 Task: Create an event for the LinkedIn profile review.
Action: Mouse moved to (390, 262)
Screenshot: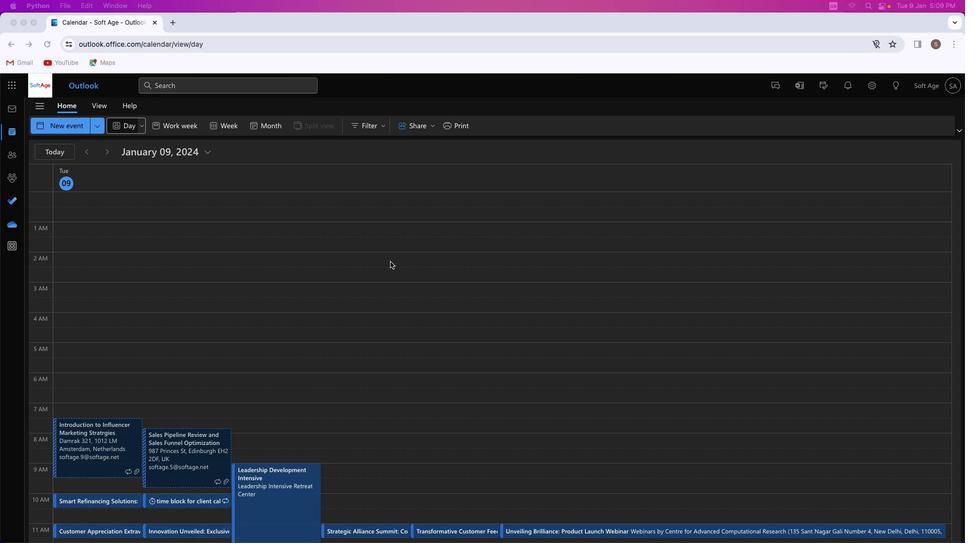 
Action: Mouse pressed left at (390, 262)
Screenshot: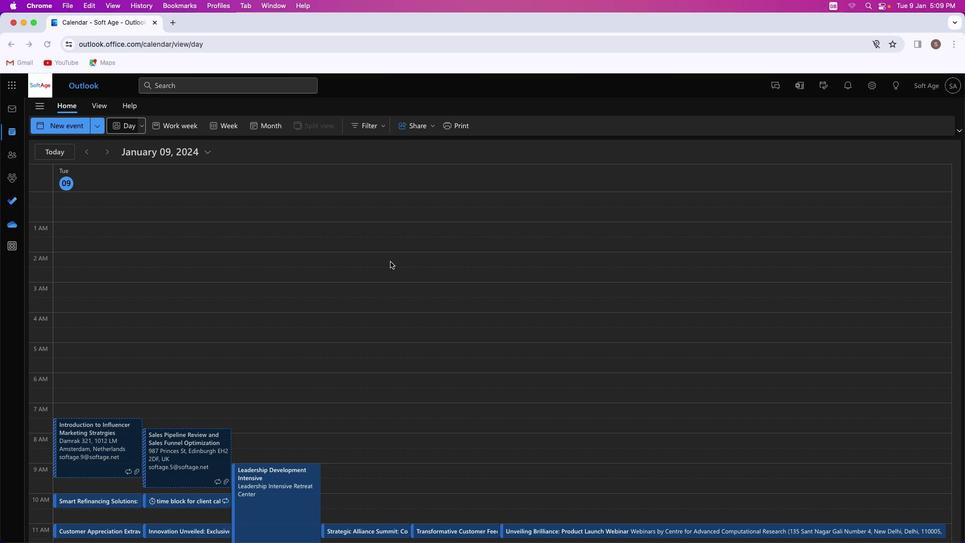 
Action: Mouse moved to (67, 123)
Screenshot: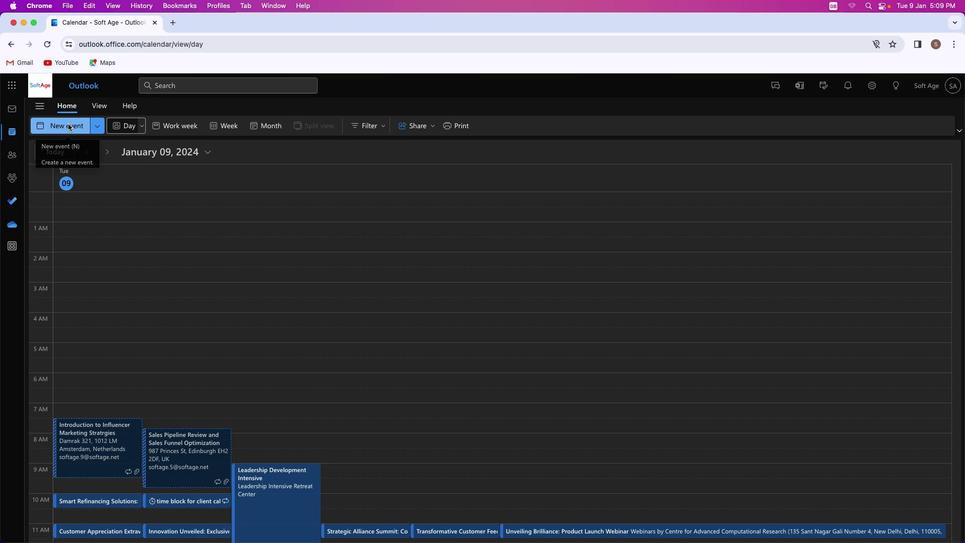 
Action: Mouse pressed left at (67, 123)
Screenshot: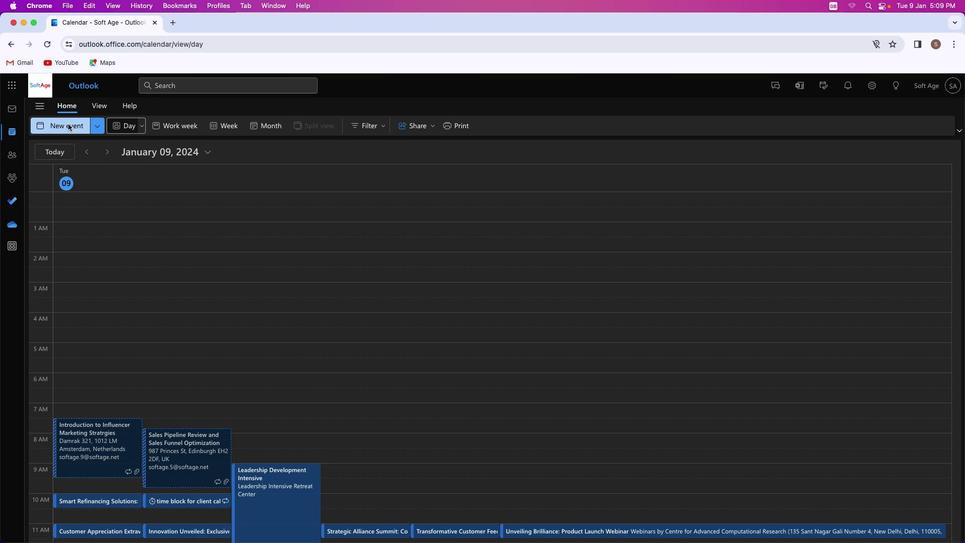 
Action: Mouse moved to (267, 187)
Screenshot: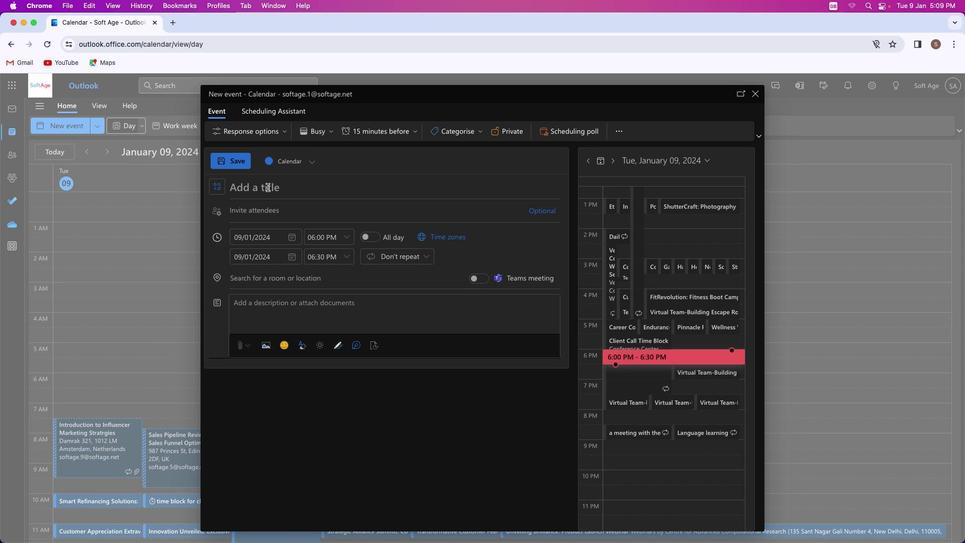 
Action: Mouse pressed left at (267, 187)
Screenshot: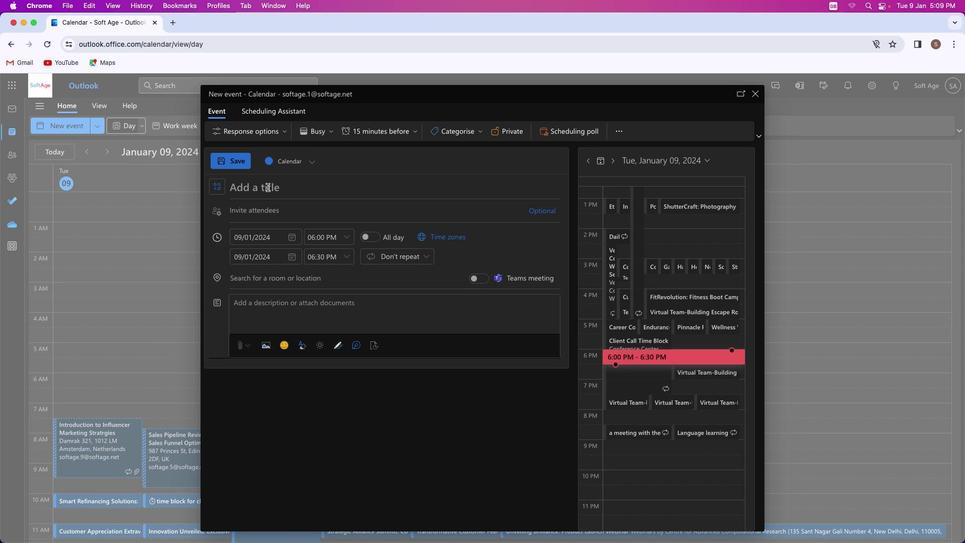 
Action: Key pressed Key.shift_r'L''i''n''k''e''d'Key.shift_r'I''n'Key.spaceKey.shift_r'L''i''f''t'Key.shift_r':'Key.spaceKey.shift_r'P''r''o''f''i''l''e'Key.spaceKey.shift'R''e''v''i''e''w'Key.spaceKey.shift'E''x''t''r''a''v''a''g''a''n''z''a'
Screenshot: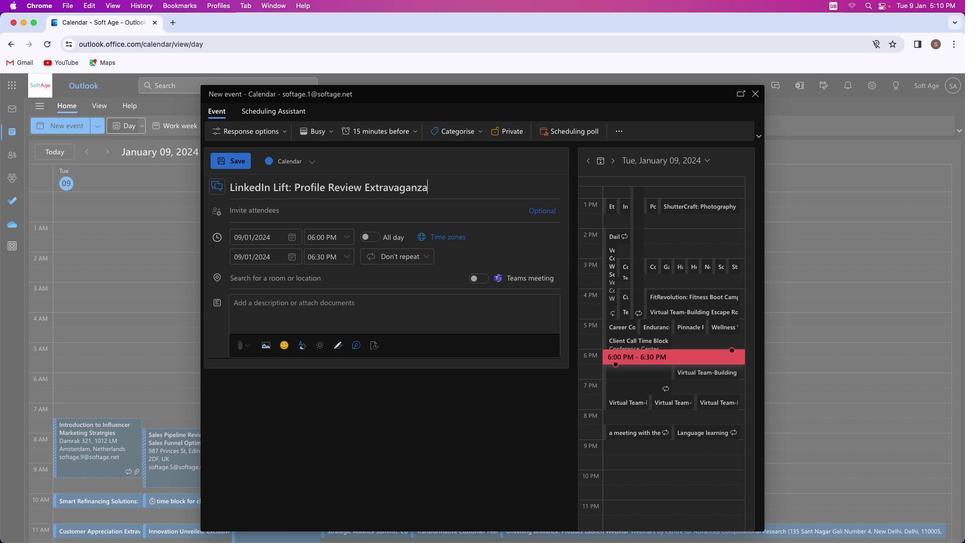 
Action: Mouse moved to (247, 212)
Screenshot: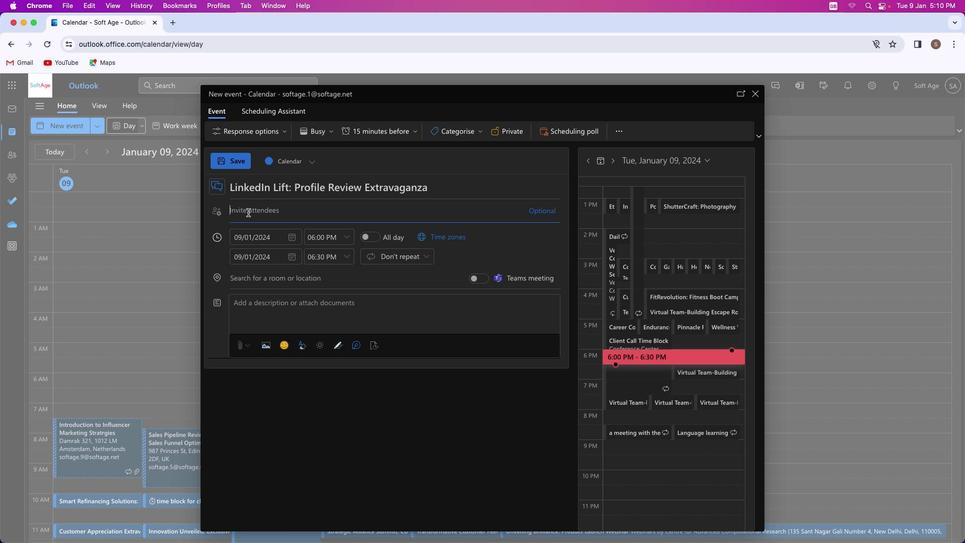 
Action: Mouse pressed left at (247, 212)
Screenshot: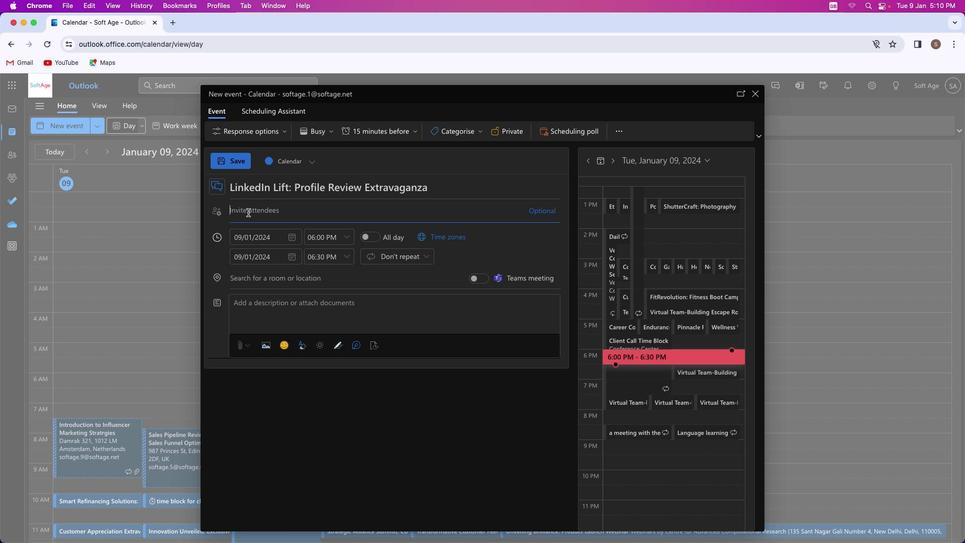 
Action: Key pressed Key.shiftKey.shift'S''h''i''v''a''m''y''a''d''a''v''s''m''4''1'Key.shift'@''o''u''t''l''o''o''k''.''c''o''m'
Screenshot: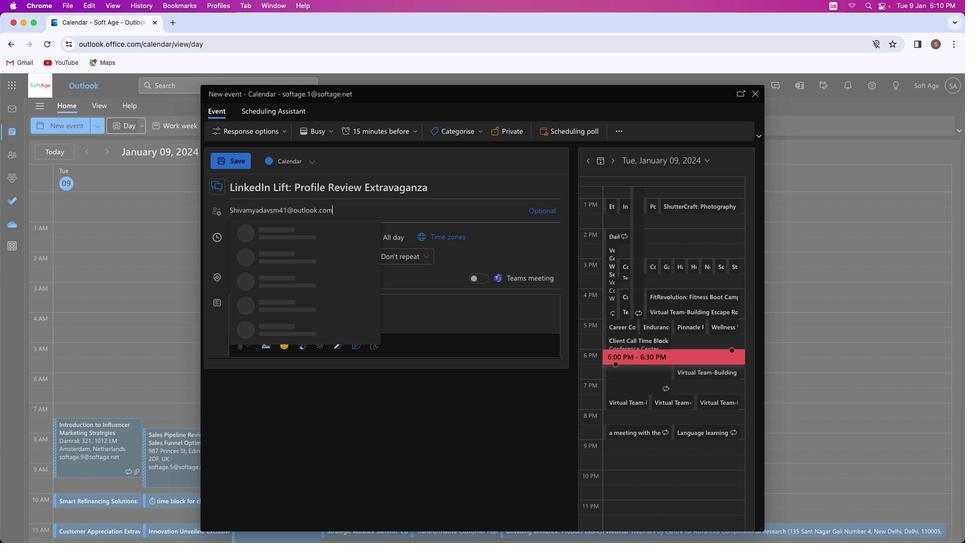 
Action: Mouse moved to (303, 231)
Screenshot: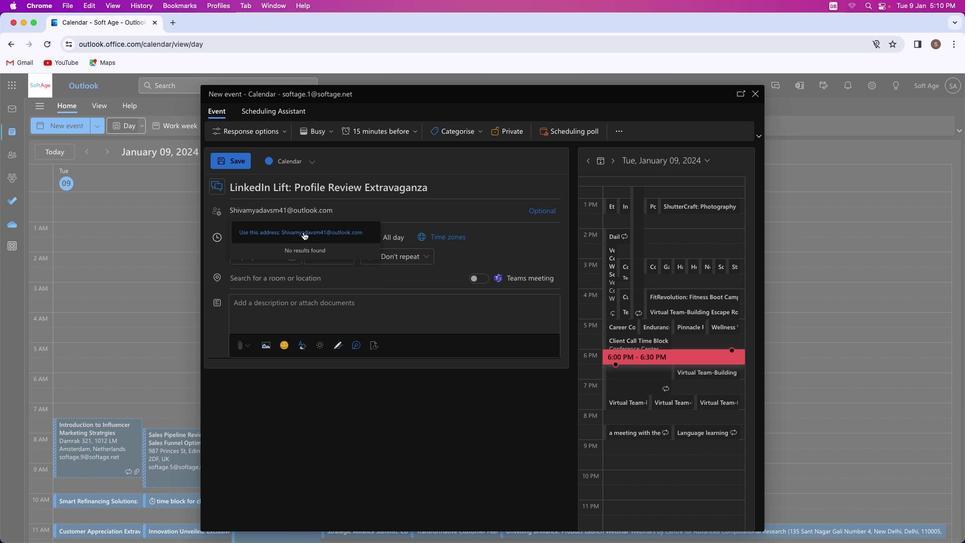 
Action: Mouse pressed left at (303, 231)
Screenshot: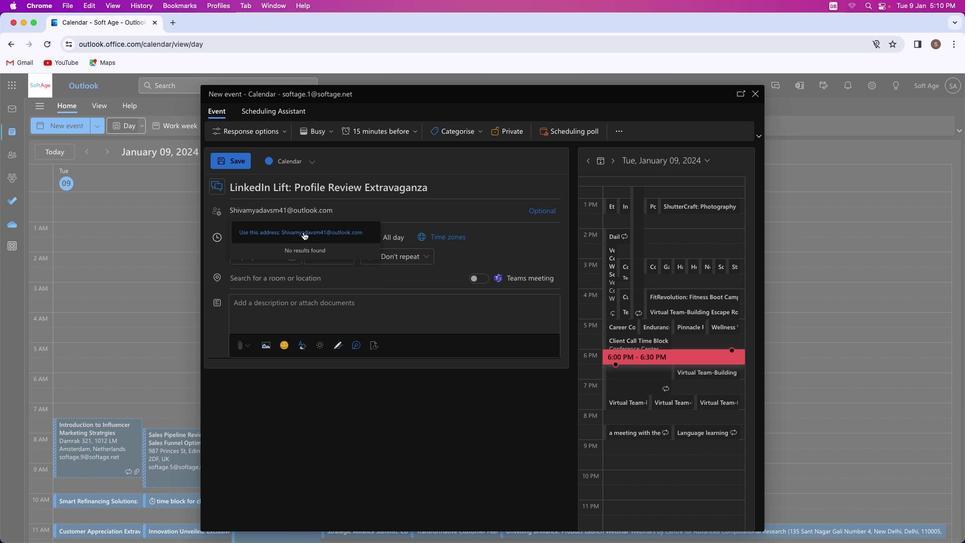 
Action: Mouse moved to (361, 234)
Screenshot: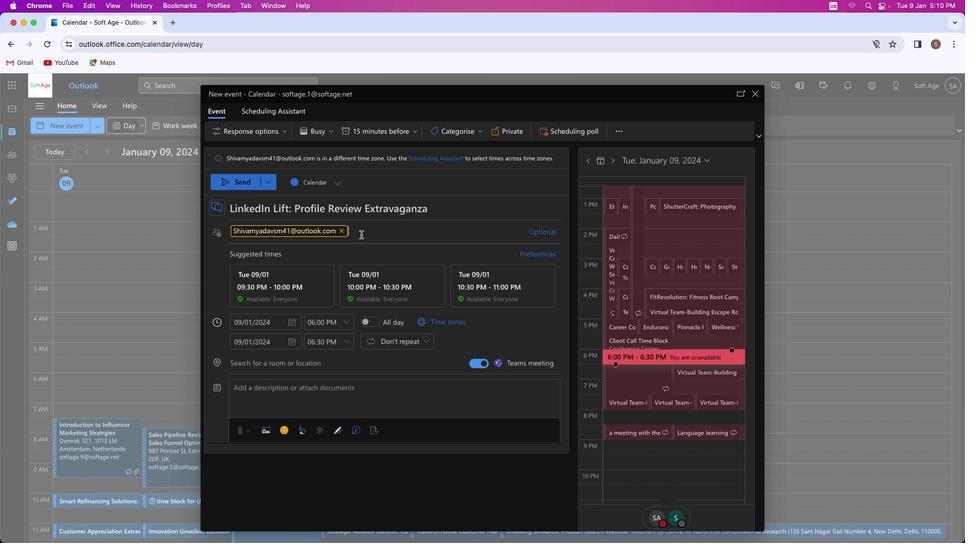 
Action: Key pressed Key.shift'A''k''a''s''h''r''a''j''p''u''t'Key.shift'@''o''u''t''l''o''o''k''.''c''o''m'
Screenshot: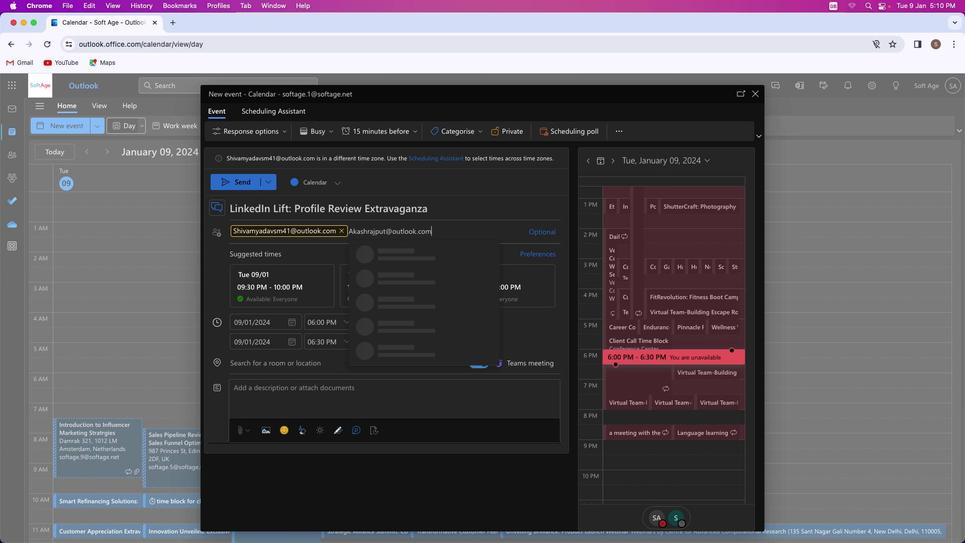 
Action: Mouse moved to (453, 249)
Screenshot: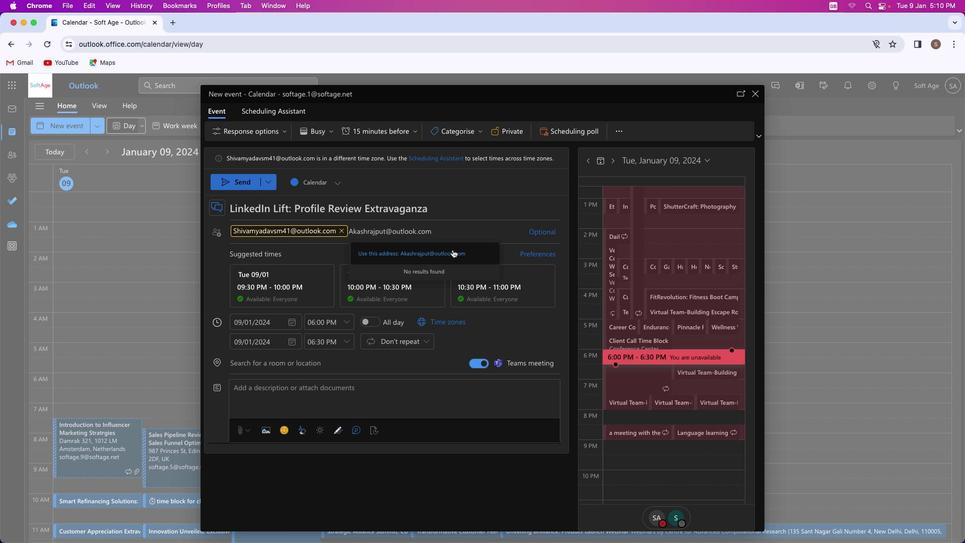 
Action: Mouse pressed left at (453, 249)
Screenshot: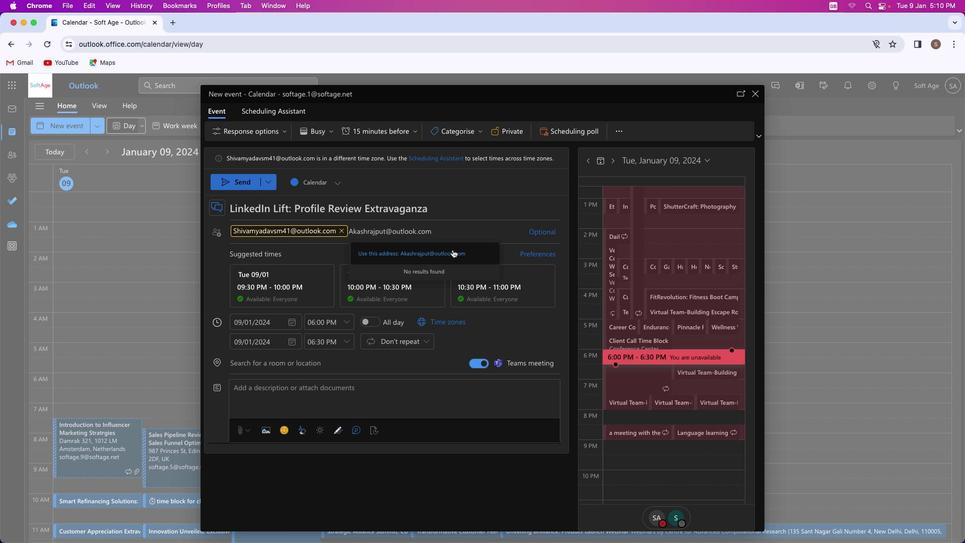 
Action: Mouse moved to (544, 240)
Screenshot: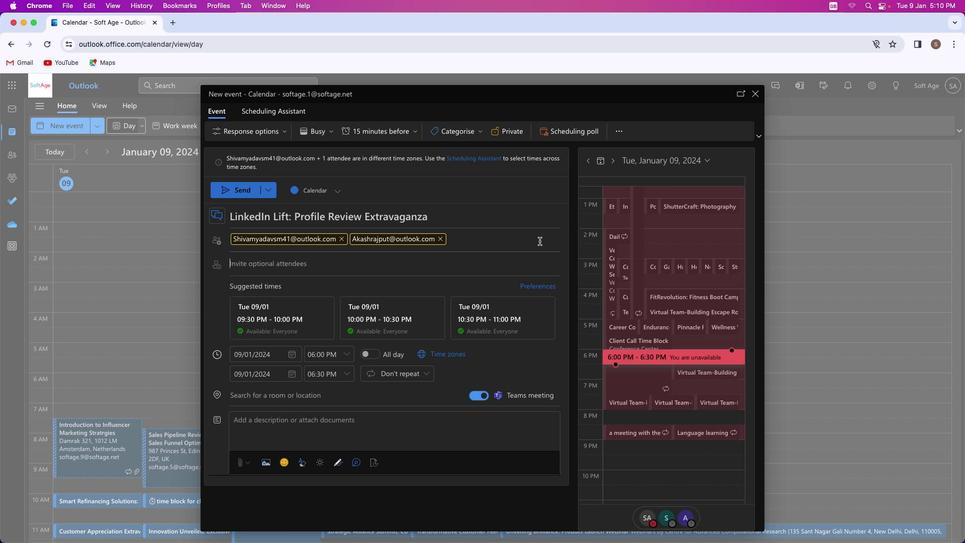 
Action: Mouse pressed left at (544, 240)
Screenshot: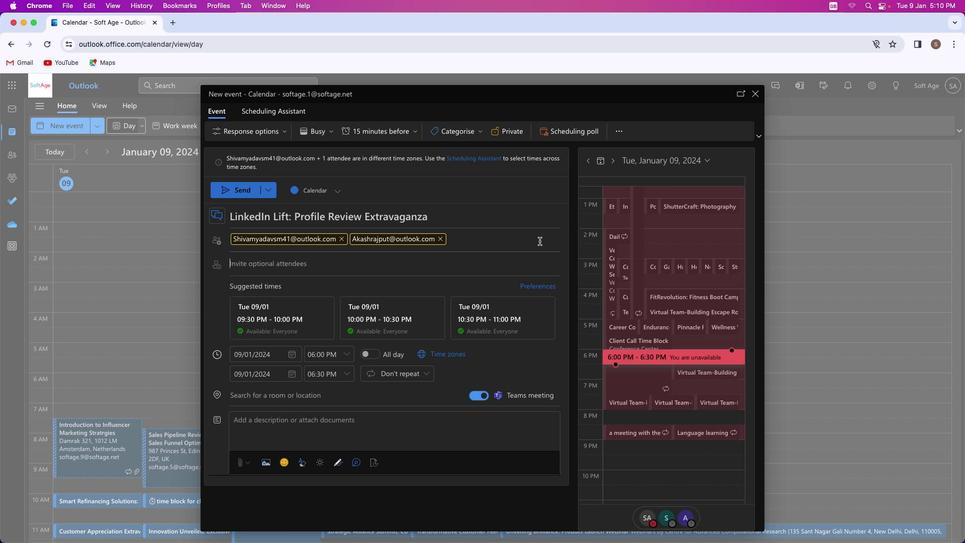 
Action: Mouse moved to (336, 261)
Screenshot: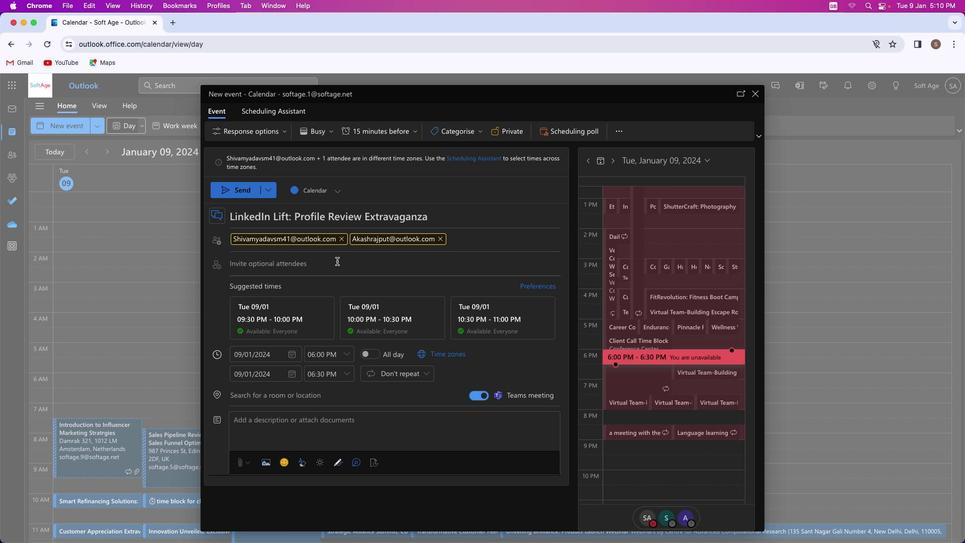 
Action: Key pressed 'm''u''k''k''u''n''d''1''0'Key.shift'@''o''u''t''l''o''o''k''.''c''o''m'
Screenshot: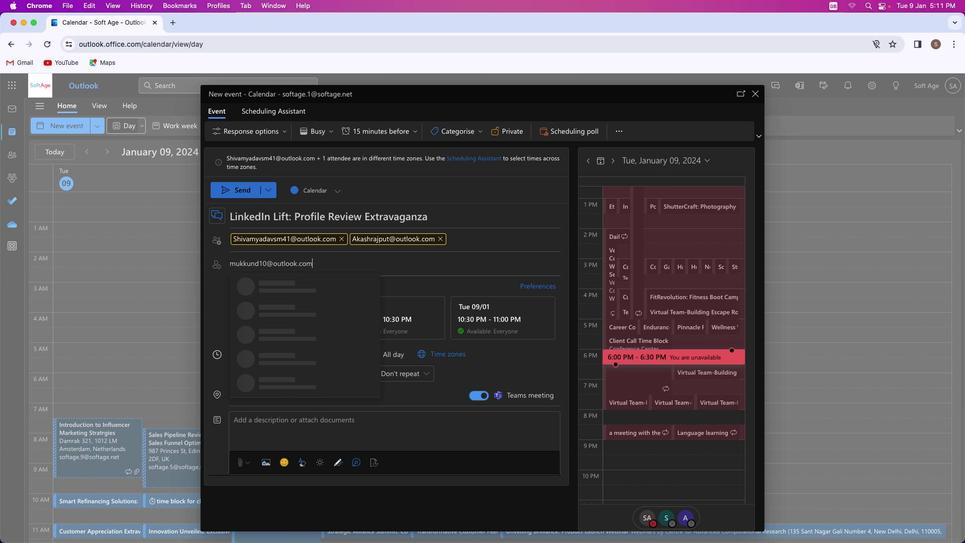 
Action: Mouse moved to (326, 284)
Screenshot: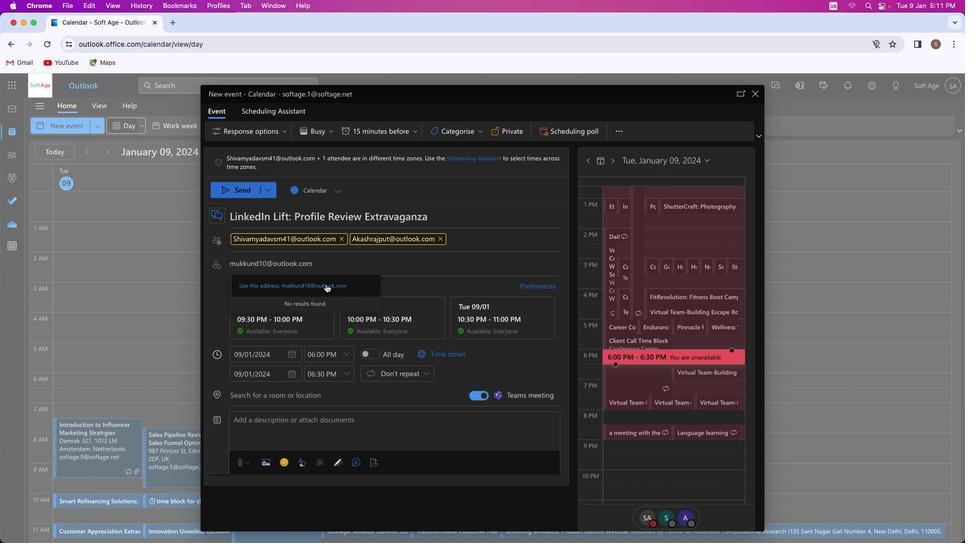 
Action: Mouse pressed left at (326, 284)
Screenshot: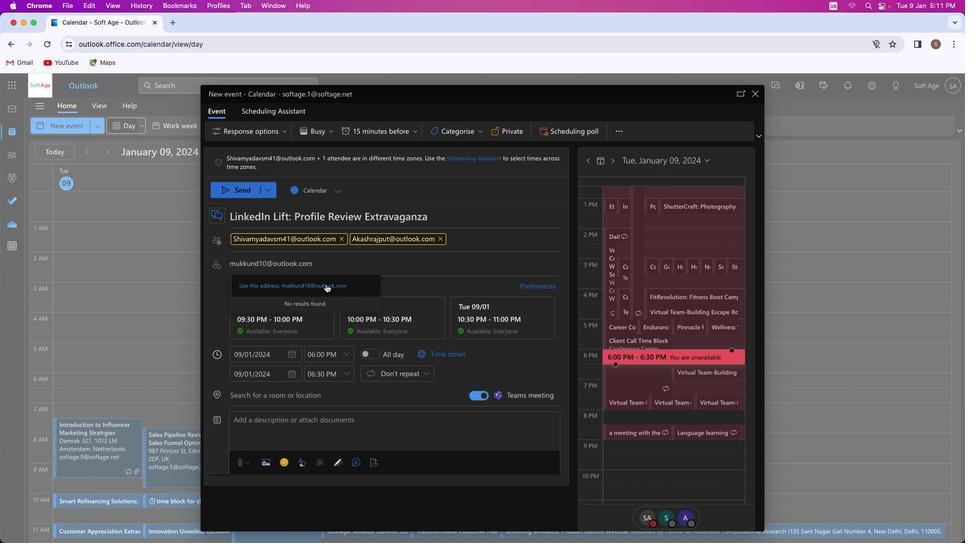 
Action: Mouse moved to (306, 396)
Screenshot: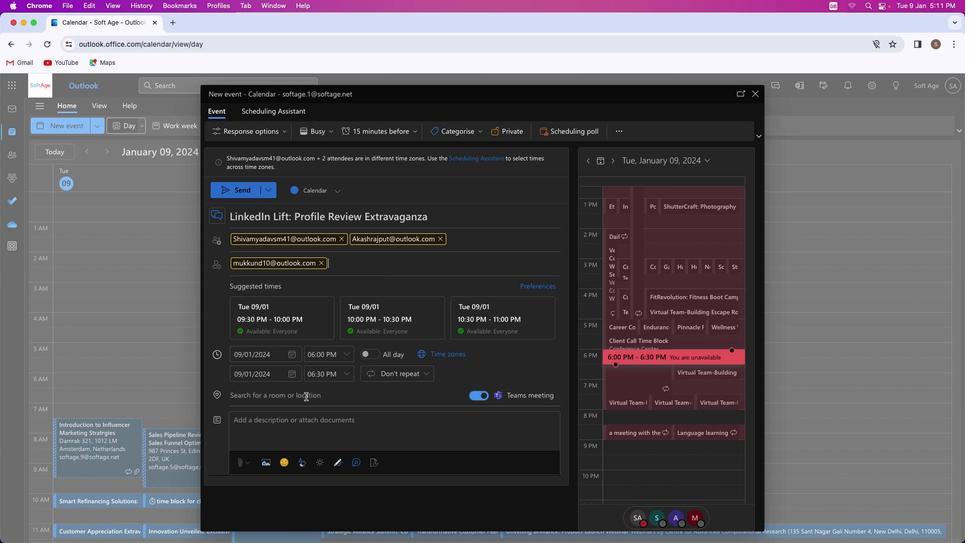 
Action: Mouse pressed left at (306, 396)
Screenshot: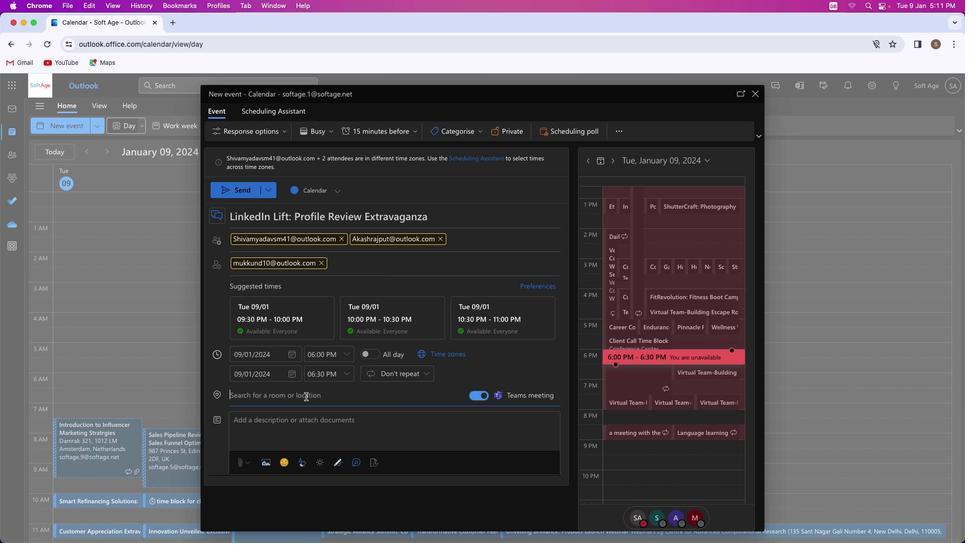 
Action: Key pressed Key.shift_r'P''r''o''f''i''l''e'Key.leftKey.leftKey.leftKey.leftKey.leftKey.leftKey.leftKey.shift_r'L''i''n''k''e''d'Key.spaceKey.backspaceKey.shift_r'I''n'Key.space
Screenshot: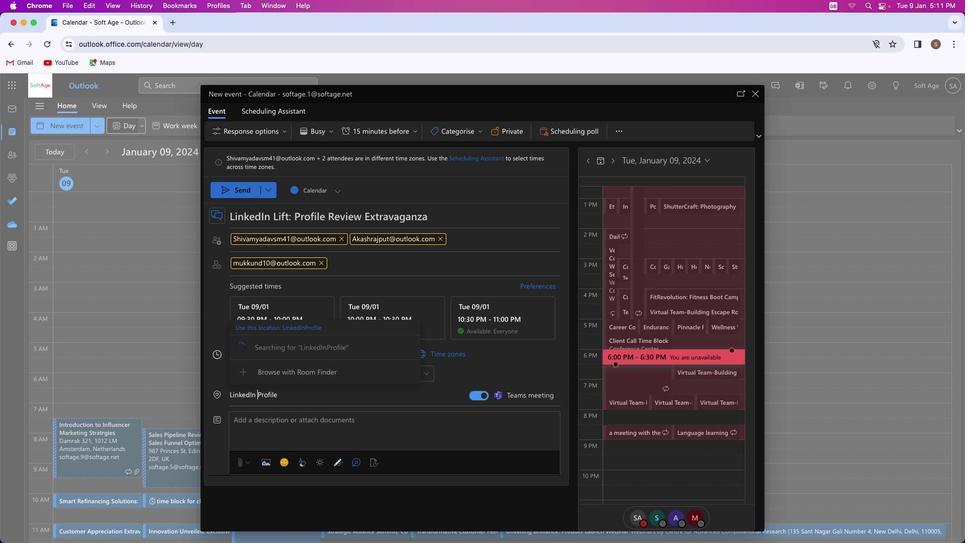 
Action: Mouse moved to (287, 394)
Screenshot: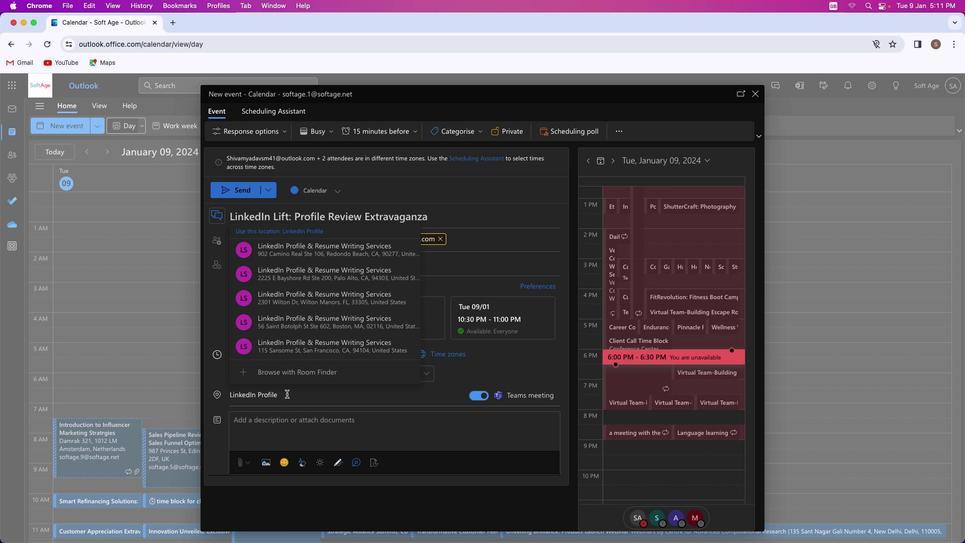 
Action: Mouse pressed left at (287, 394)
Screenshot: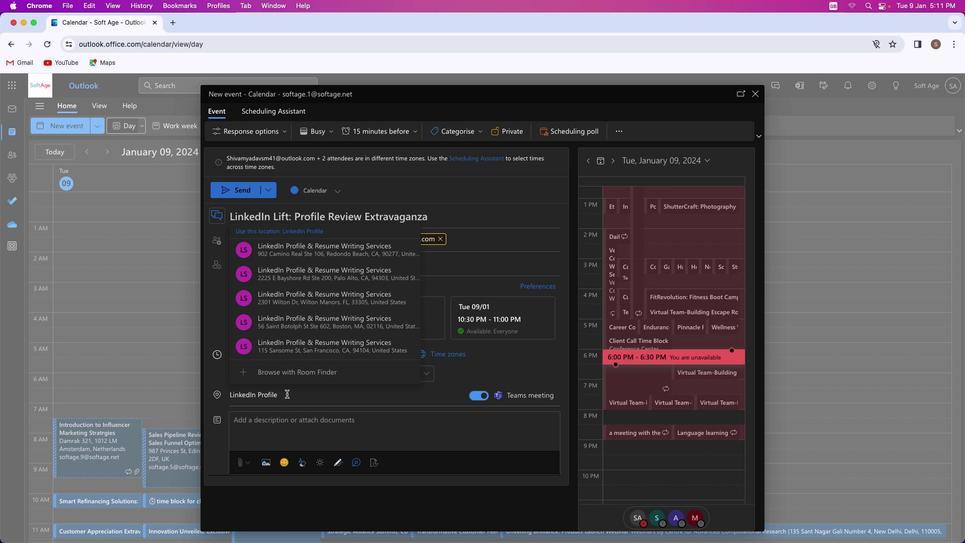 
Action: Key pressed Key.spaceKey.shift'R''e''v''i''e''w'Key.backspaceKey.backspaceKey.backspaceKey.backspaceKey.backspace
Screenshot: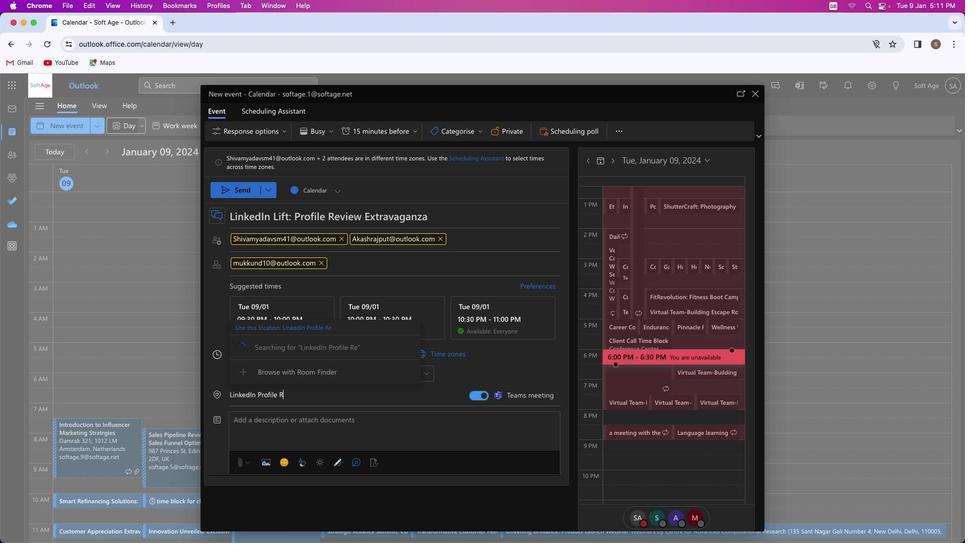 
Action: Mouse moved to (351, 320)
Screenshot: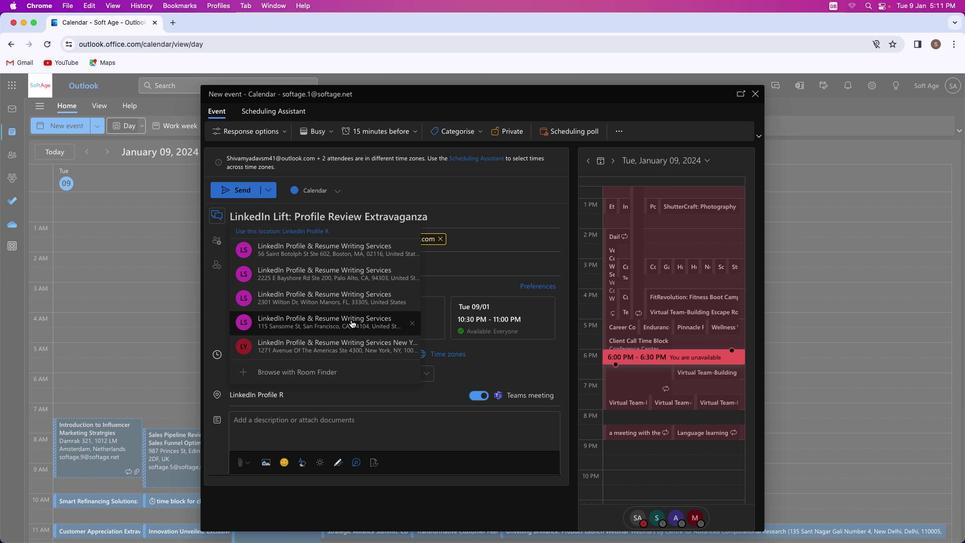
Action: Mouse pressed left at (351, 320)
Screenshot: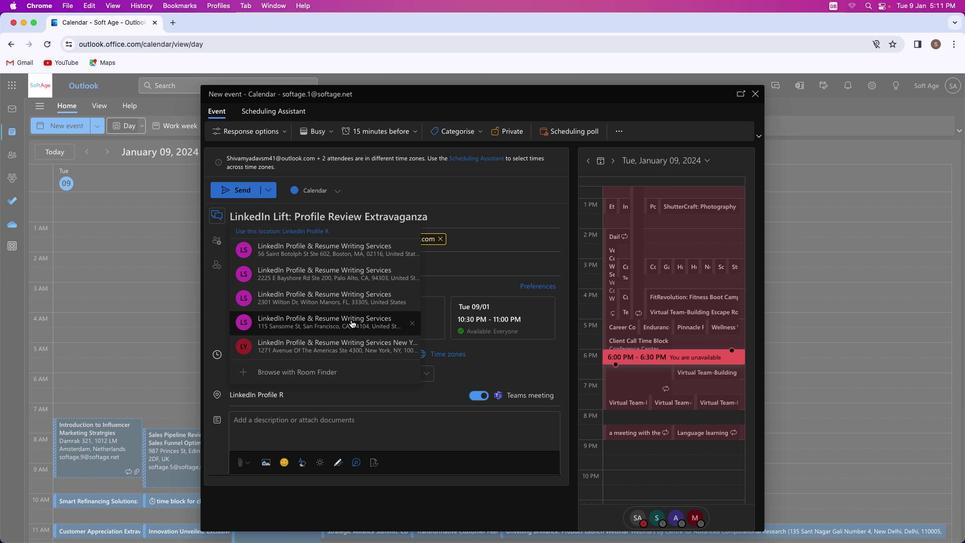 
Action: Mouse moved to (389, 450)
Screenshot: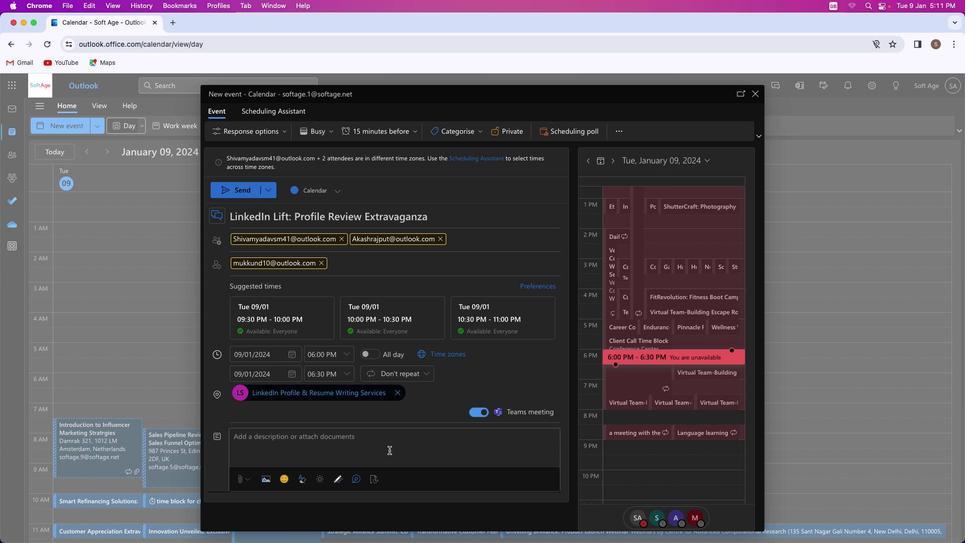 
Action: Mouse pressed left at (389, 450)
Screenshot: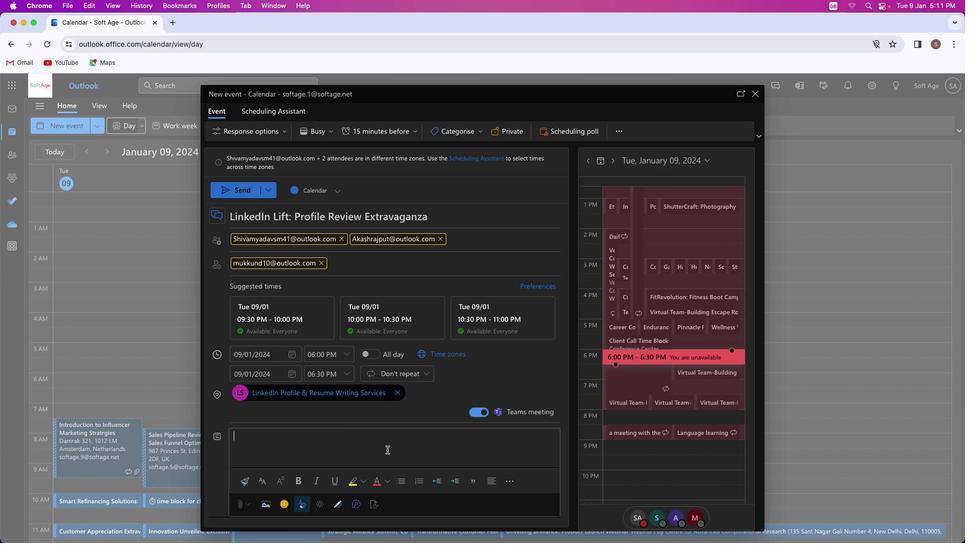
Action: Mouse moved to (301, 450)
Screenshot: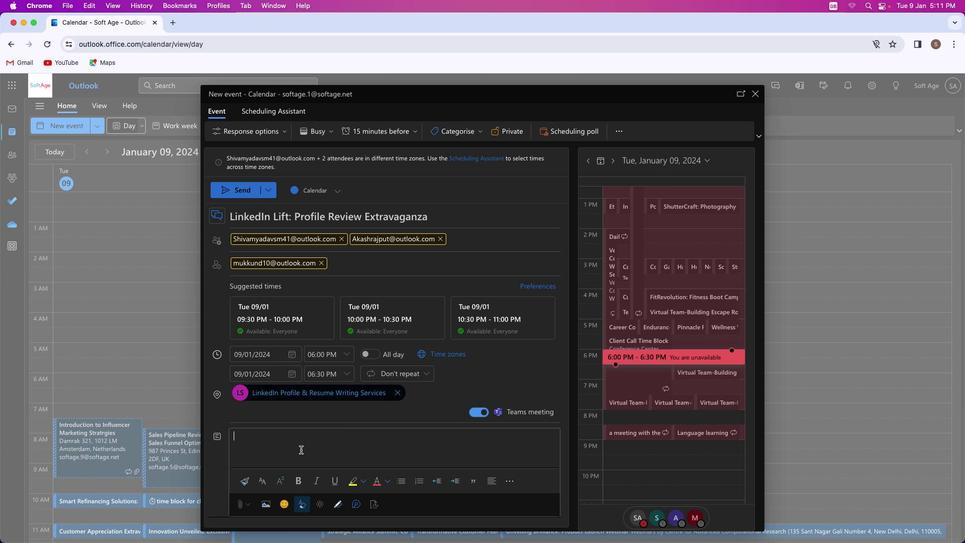 
Action: Key pressed Key.shift_r'O''p''t''i''m''i''z''e'Key.space'y''o''u''r'Key.space'p''r''o''f''e''s''s''i''o''n''a''l'Key.space'p''r''e''s''e''n''s''e'Key.backspaceKey.backspace'c''e'Key.space'a''t'Key.space'o''u''r'Key.space'e''v''e''n''t''.'Key.spaceKey.shift_r'J''o''i''n'Key.space'f''o''r'Key.space'p''e''r''s''o''n''a''l''i''z''e''d'Key.spaceKey.shift_r'L''i''n''k''e''d'Key.spaceKey.backspaceKey.shift_r'I''n'Key.space'p''r''o''f''i''l''e'Key.space'r''e''v''i''e''w''s'','Key.space'e''x''p''e''r''t'Key.space't''i''p''s'','Key.space'a''n''d'Key.space'n''e''t''w''o''r''k''i''n''g'Key.space'o''p''p''o''r''t''u''n''i''t''i''e''s'Key.space't''o'Key.space'e''n''h''a''n''c''e'Key.space'y''o''u''r'Key.space'i'Key.backspace'o''n''l''i''n''e'Key.space'b''r''a''n''d'Key.space'a''n''d'Key.space'c''a''r''e''e''r'Key.space'p''r''o''s''p''e''c''t''s''.'
Screenshot: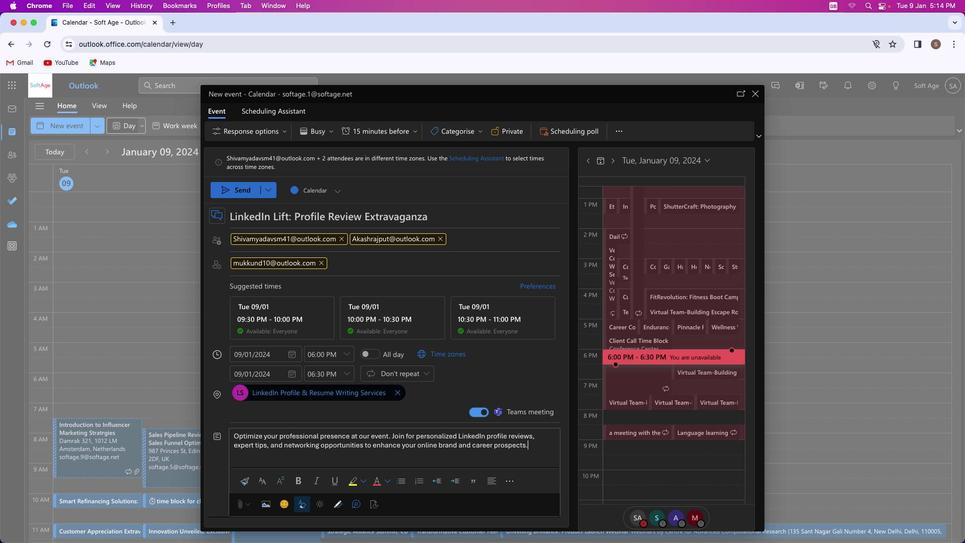 
Action: Mouse moved to (532, 436)
Screenshot: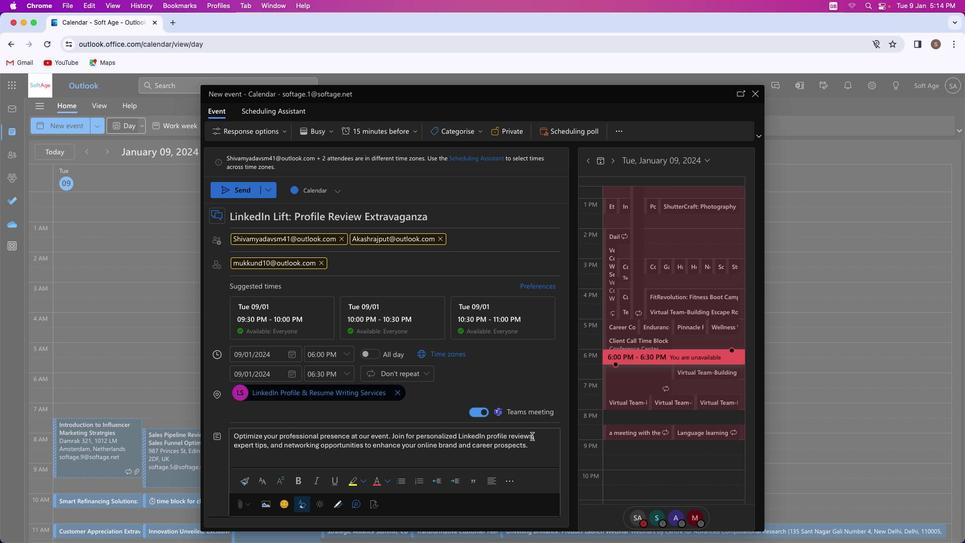 
Action: Mouse pressed left at (532, 436)
Screenshot: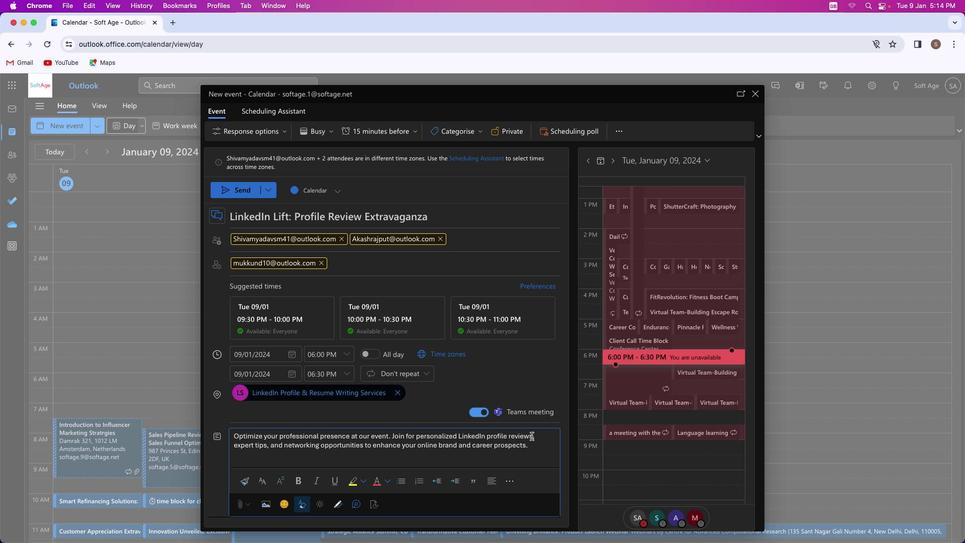 
Action: Mouse moved to (301, 482)
Screenshot: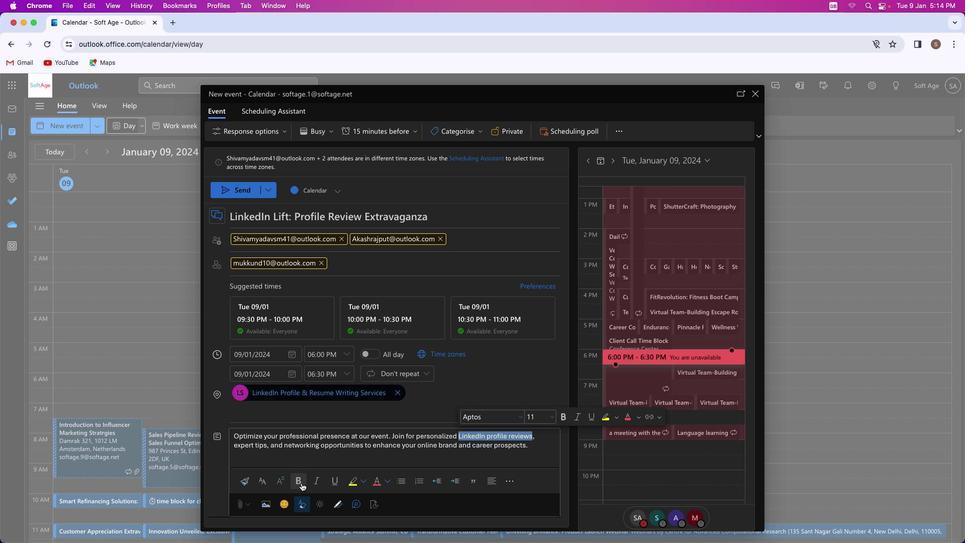 
Action: Mouse pressed left at (301, 482)
Screenshot: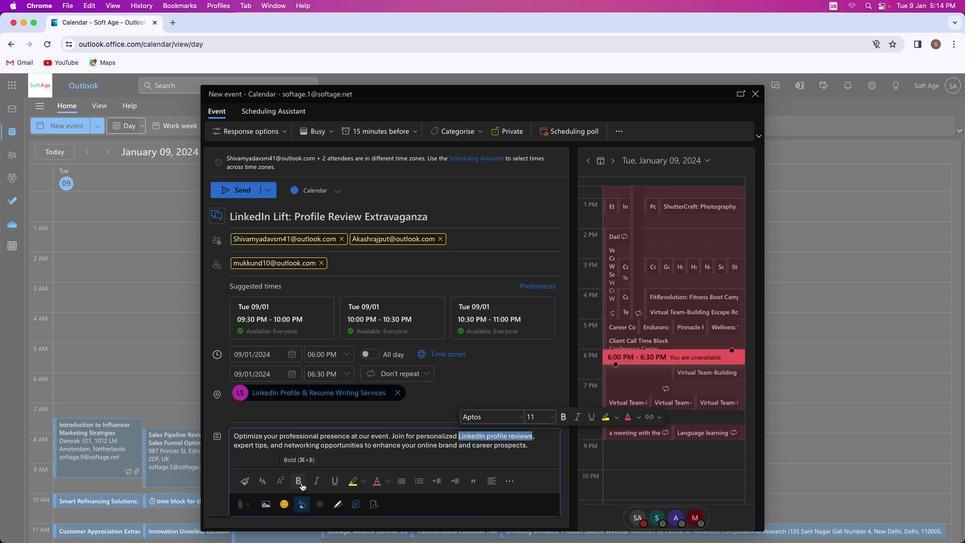 
Action: Mouse moved to (315, 481)
Screenshot: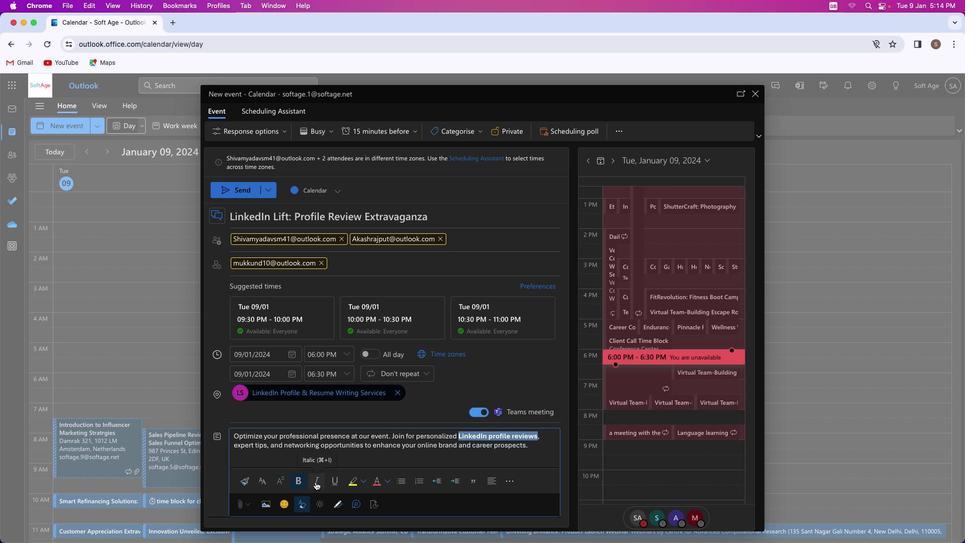 
Action: Mouse pressed left at (315, 481)
Screenshot: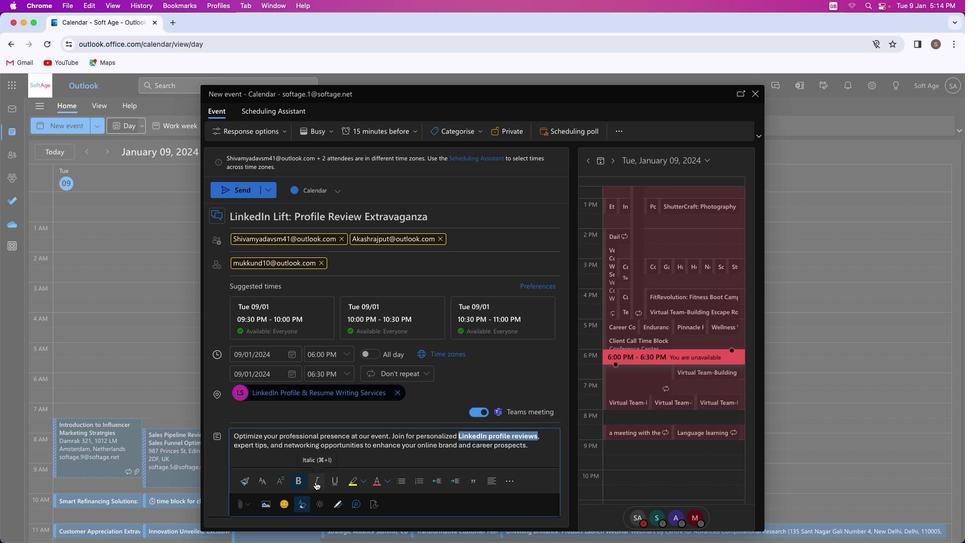 
Action: Mouse moved to (337, 482)
Screenshot: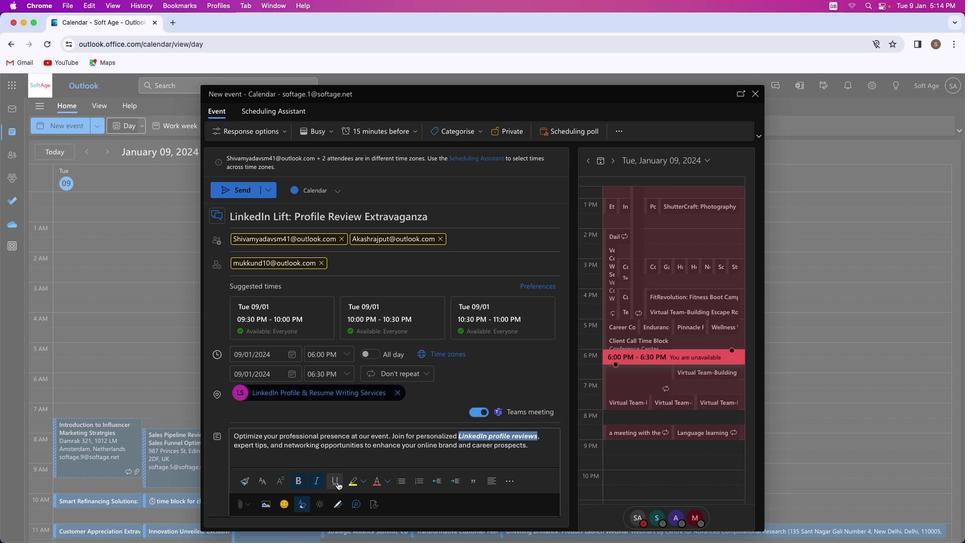 
Action: Mouse pressed left at (337, 482)
Screenshot: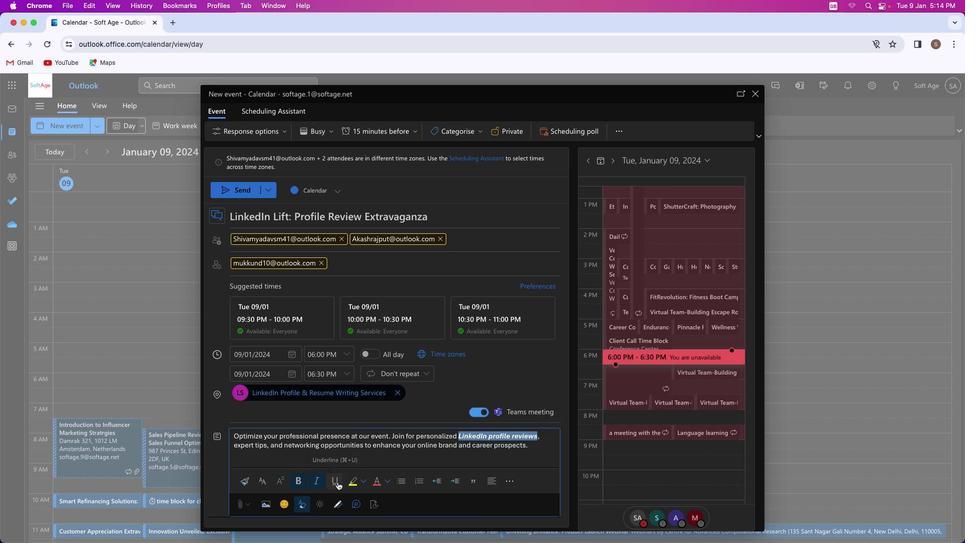 
Action: Mouse moved to (373, 481)
Screenshot: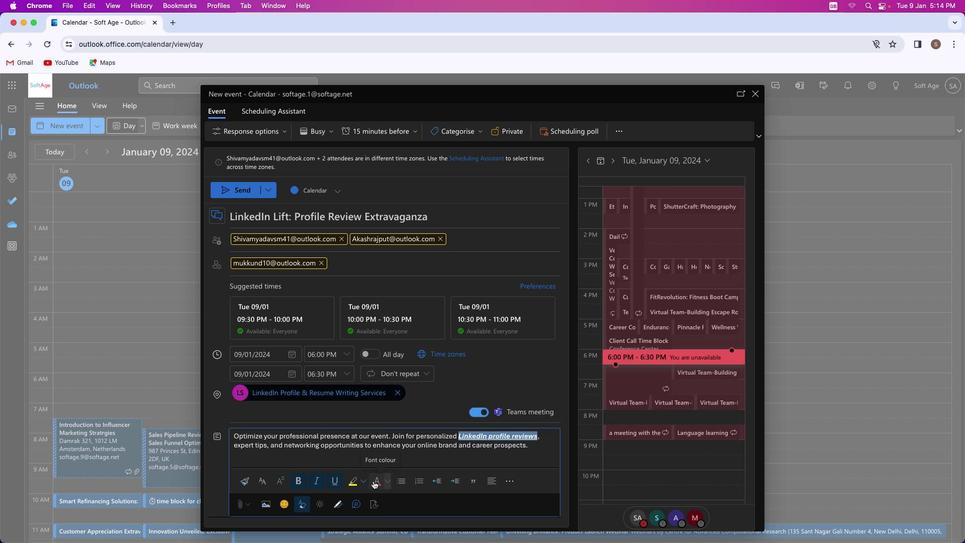 
Action: Mouse pressed left at (373, 481)
Screenshot: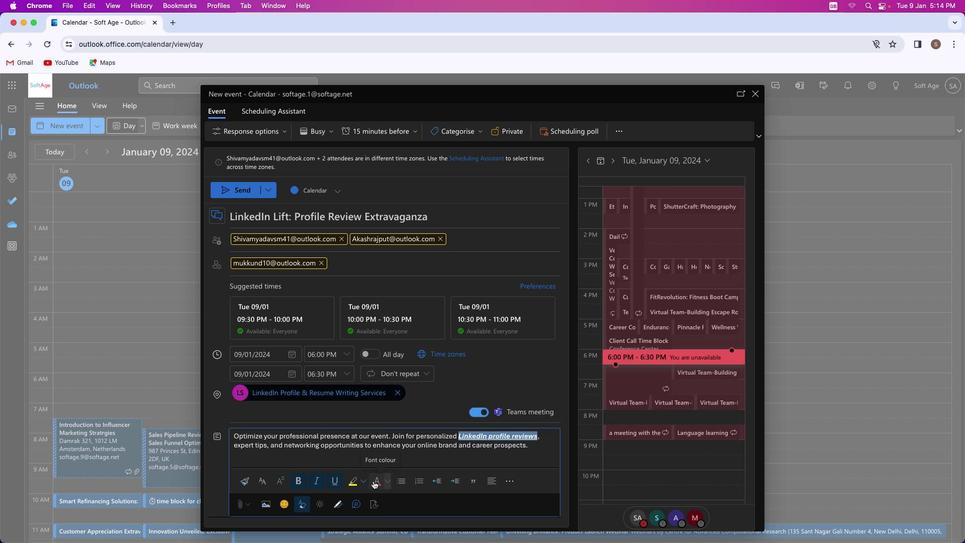 
Action: Mouse moved to (431, 458)
Screenshot: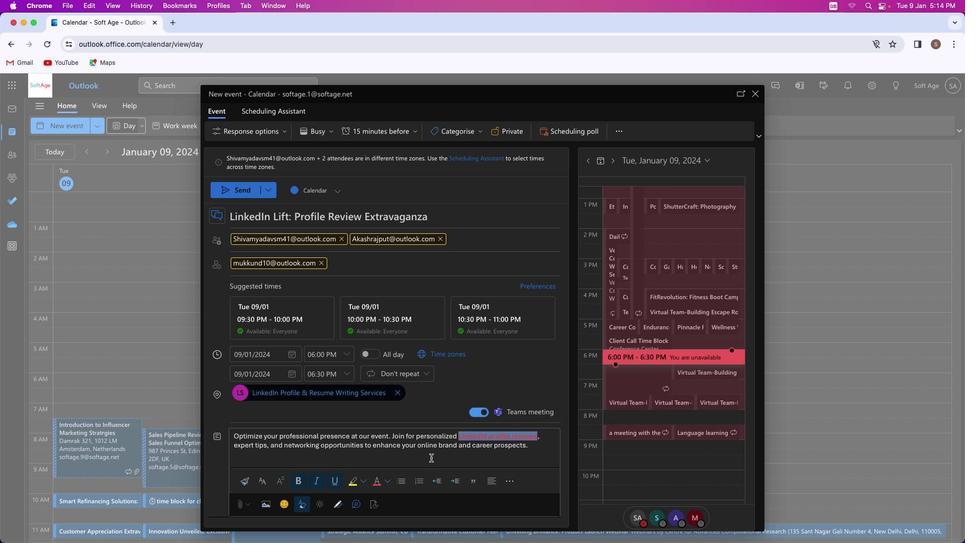
Action: Mouse pressed left at (431, 458)
Screenshot: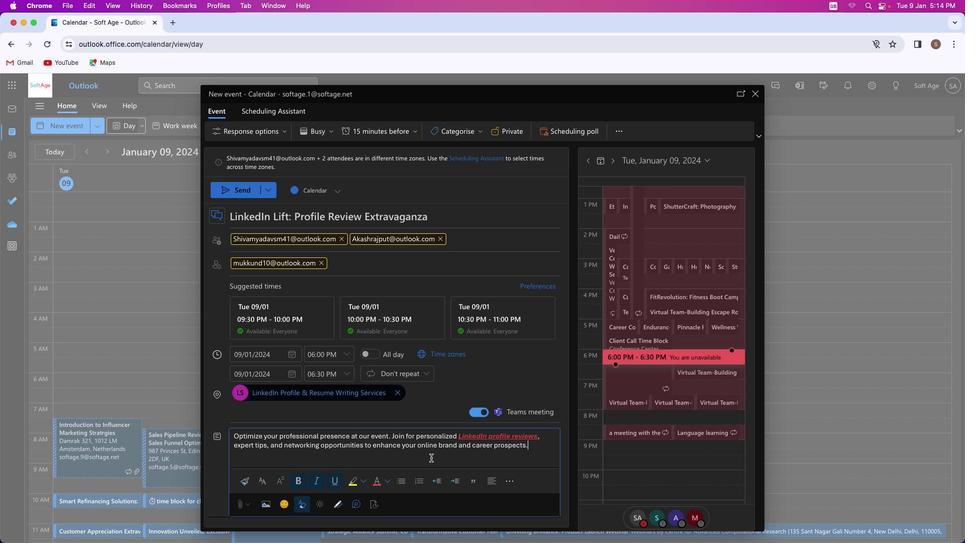 
Action: Mouse moved to (363, 445)
Screenshot: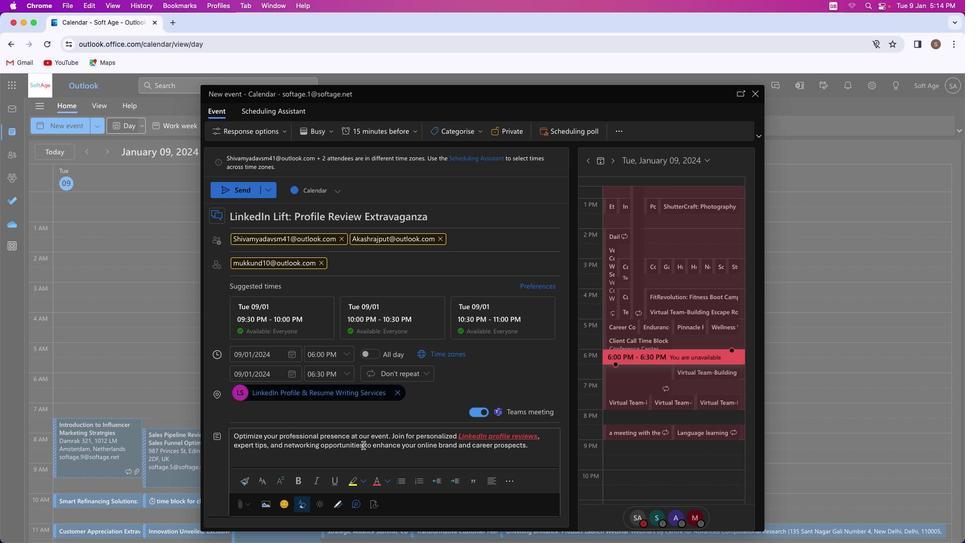 
Action: Mouse pressed left at (363, 445)
Screenshot: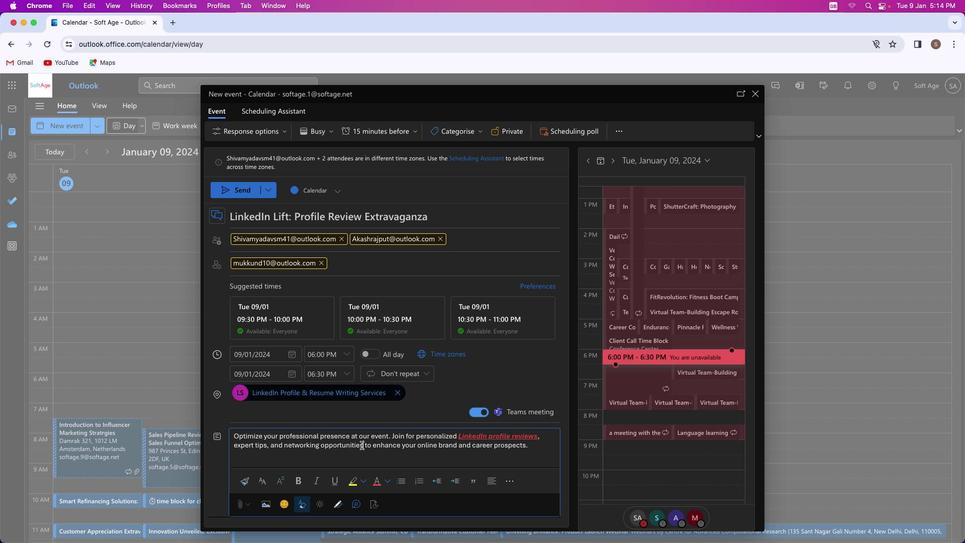 
Action: Mouse moved to (299, 481)
Screenshot: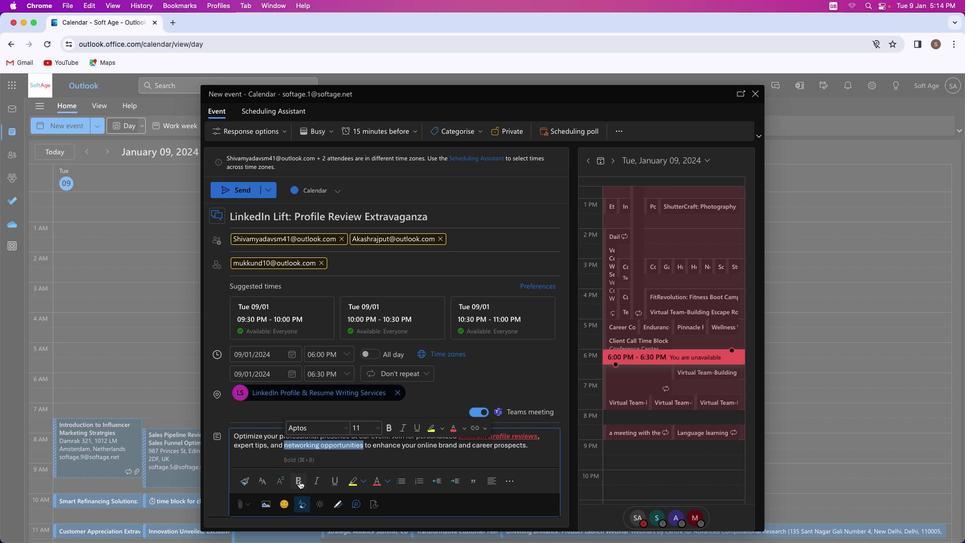 
Action: Mouse pressed left at (299, 481)
Screenshot: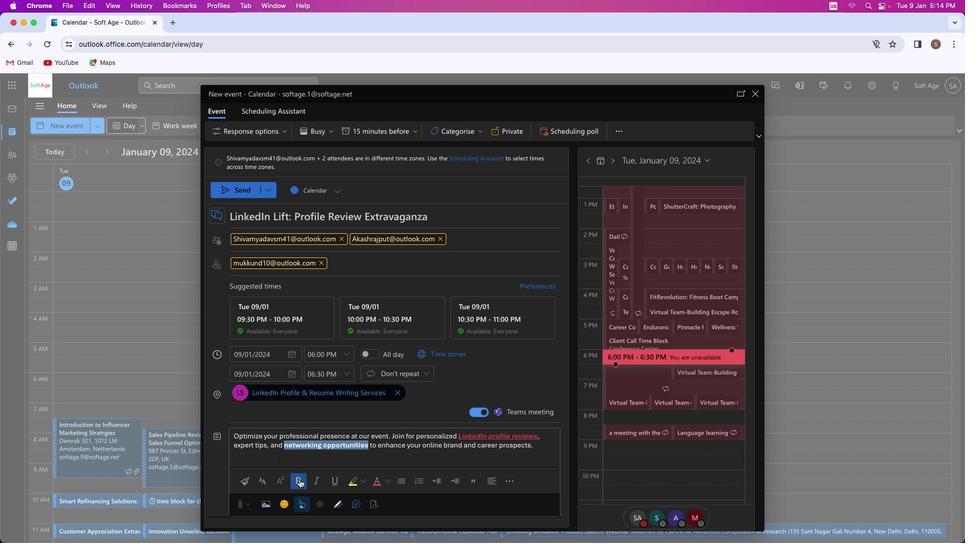 
Action: Mouse moved to (370, 452)
Screenshot: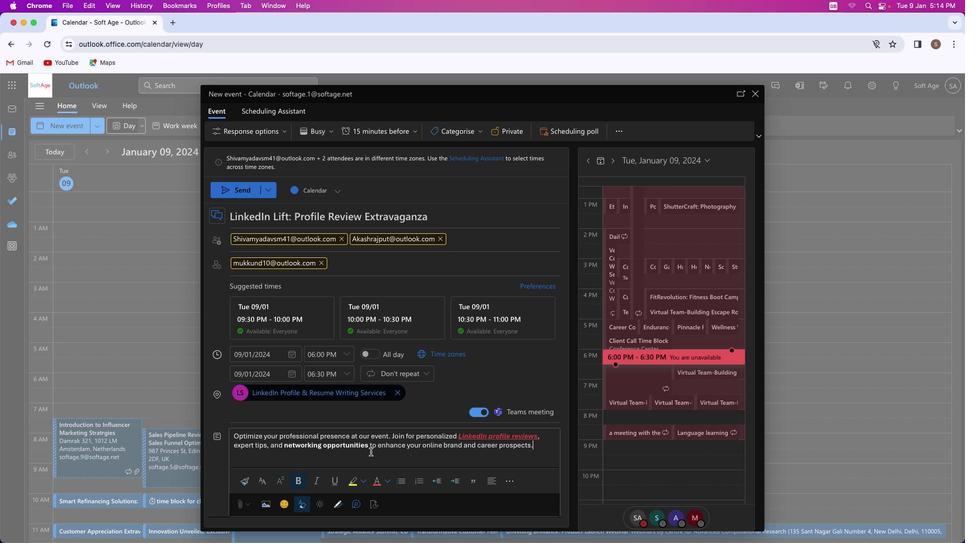 
Action: Mouse pressed left at (370, 452)
Screenshot: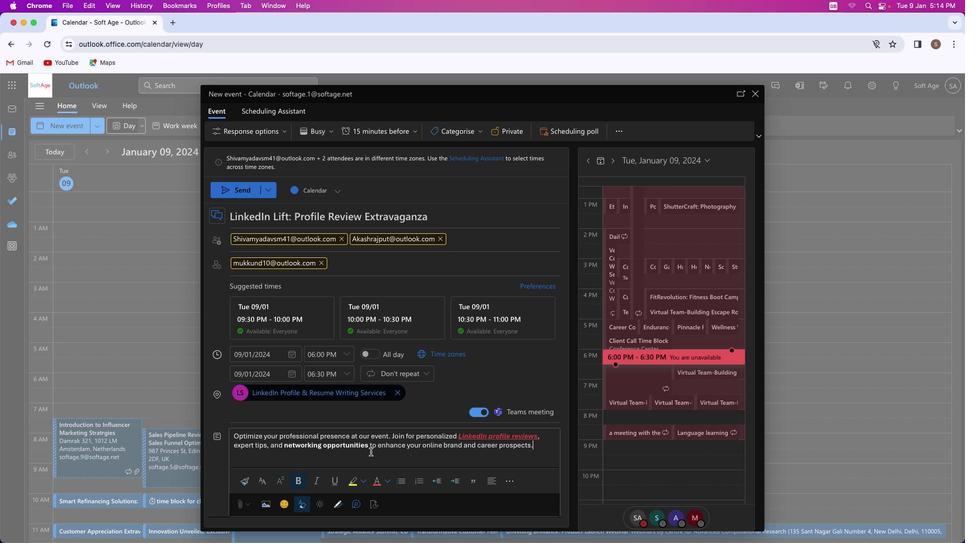 
Action: Mouse moved to (533, 445)
Screenshot: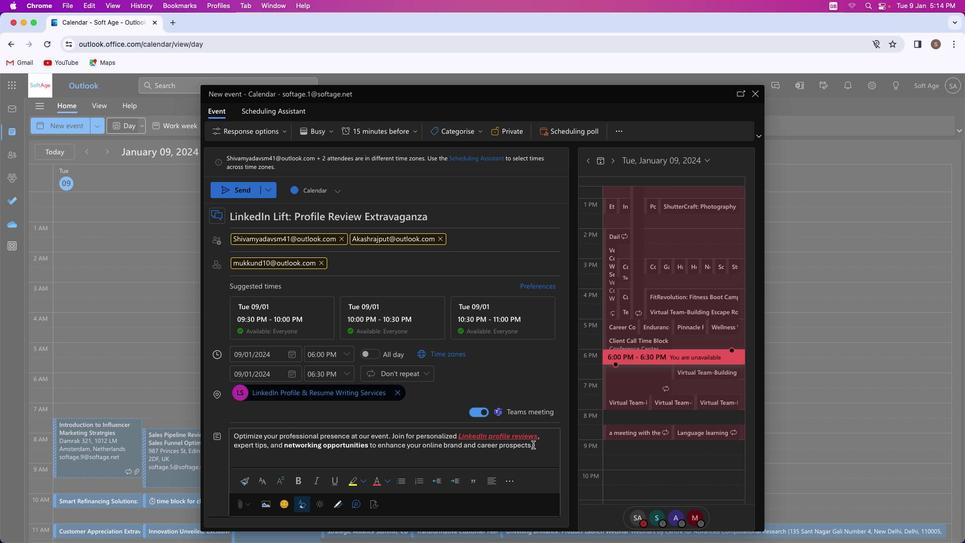 
Action: Mouse pressed left at (533, 445)
Screenshot: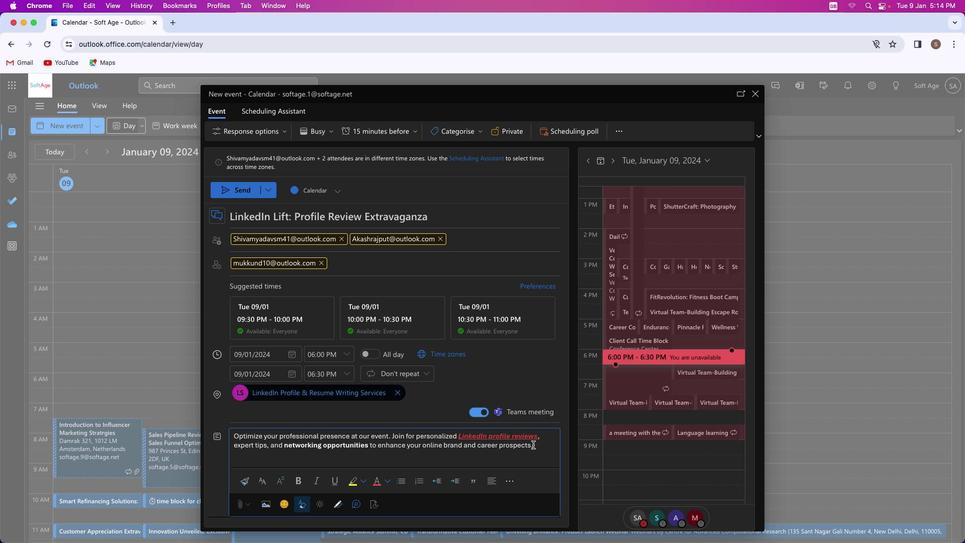 
Action: Mouse moved to (360, 481)
Screenshot: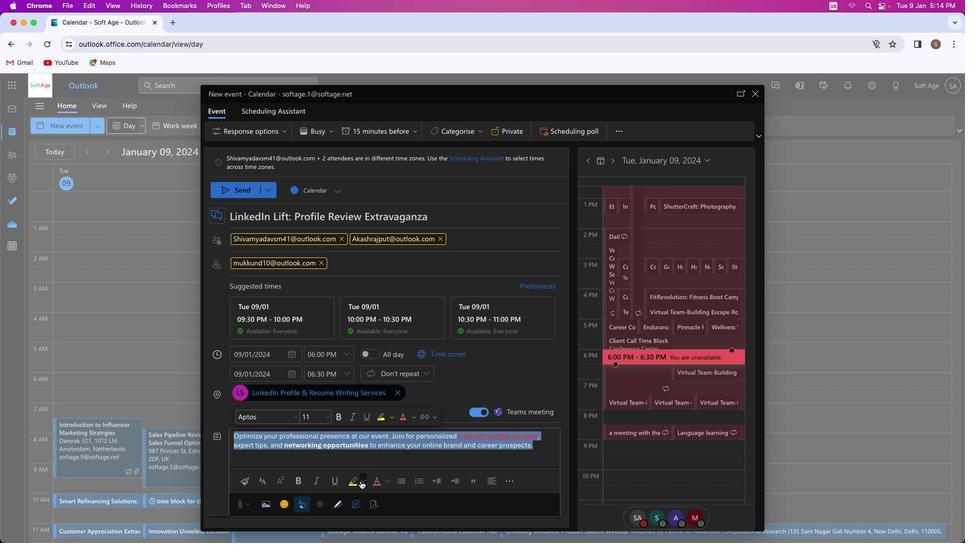 
Action: Mouse pressed left at (360, 481)
Screenshot: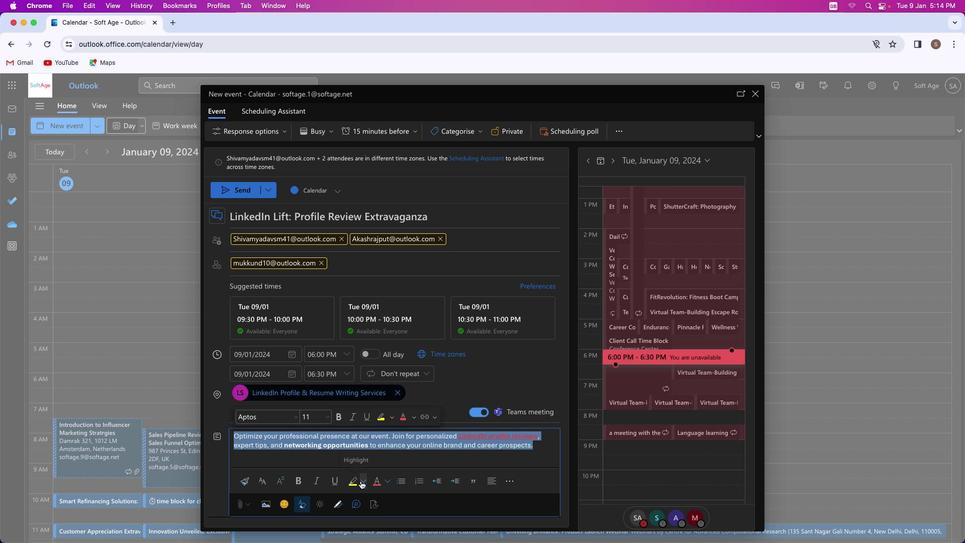
Action: Mouse moved to (390, 446)
Screenshot: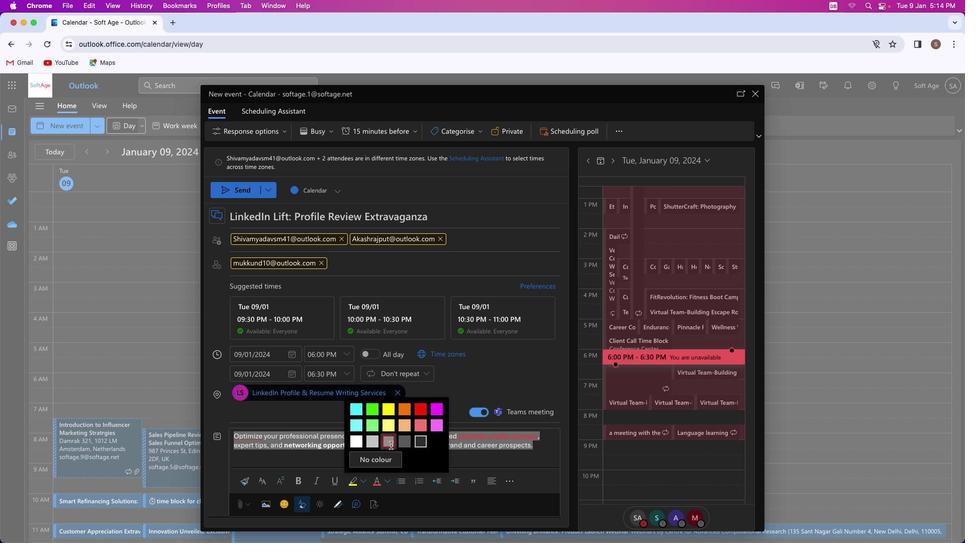 
Action: Mouse pressed left at (390, 446)
Screenshot: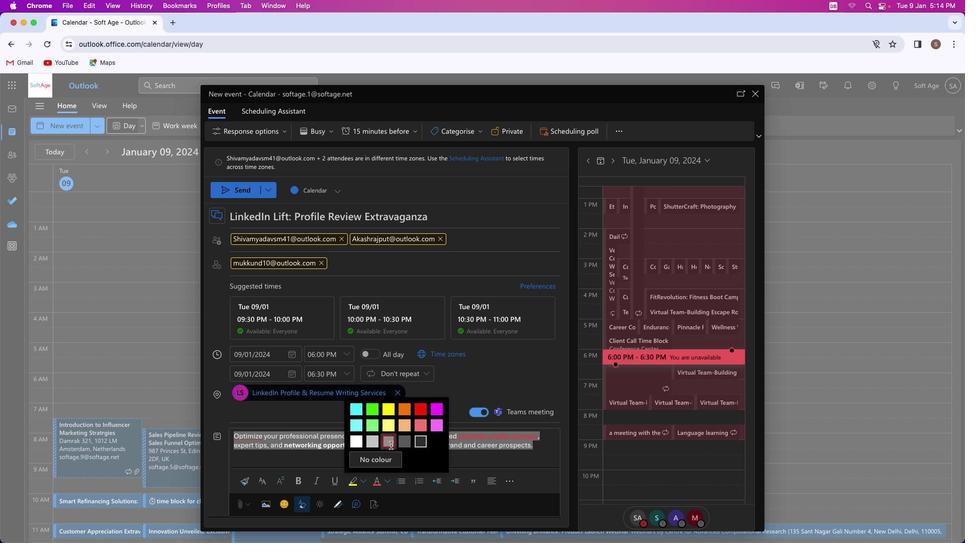 
Action: Mouse moved to (488, 459)
Screenshot: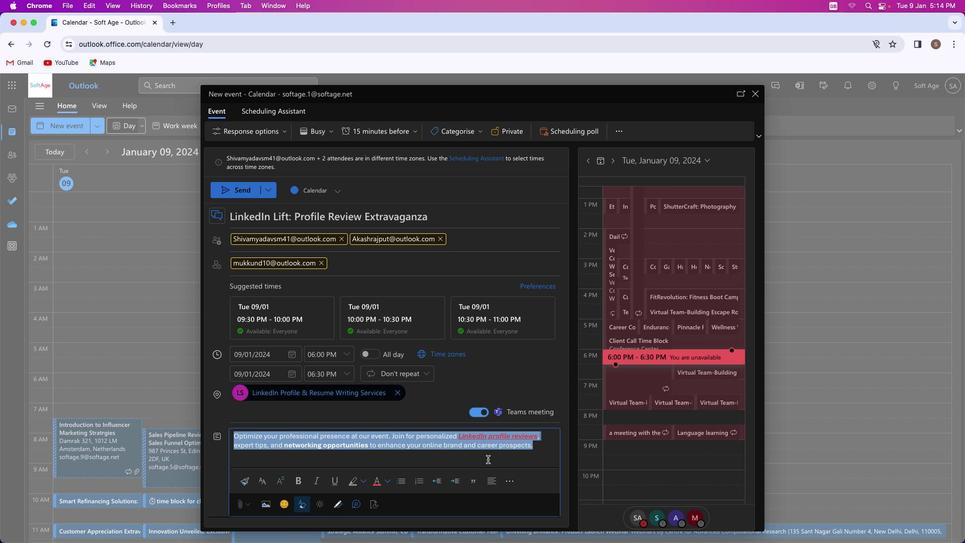 
Action: Mouse pressed left at (488, 459)
Screenshot: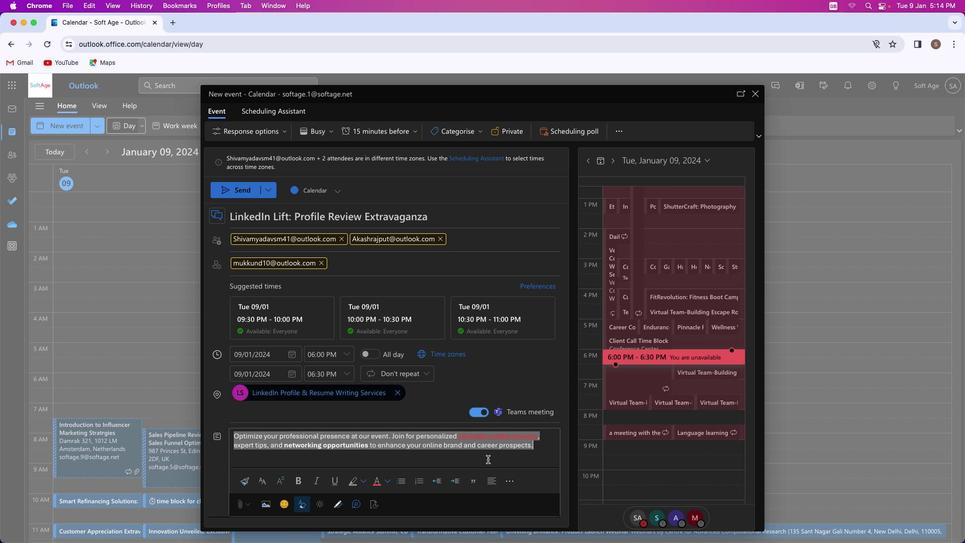 
Action: Mouse moved to (480, 133)
Screenshot: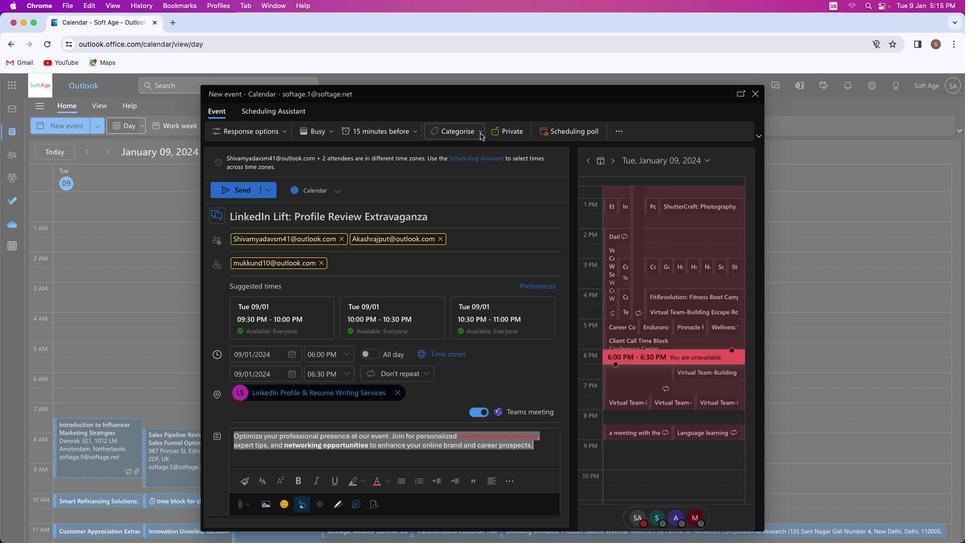 
Action: Mouse pressed left at (480, 133)
Screenshot: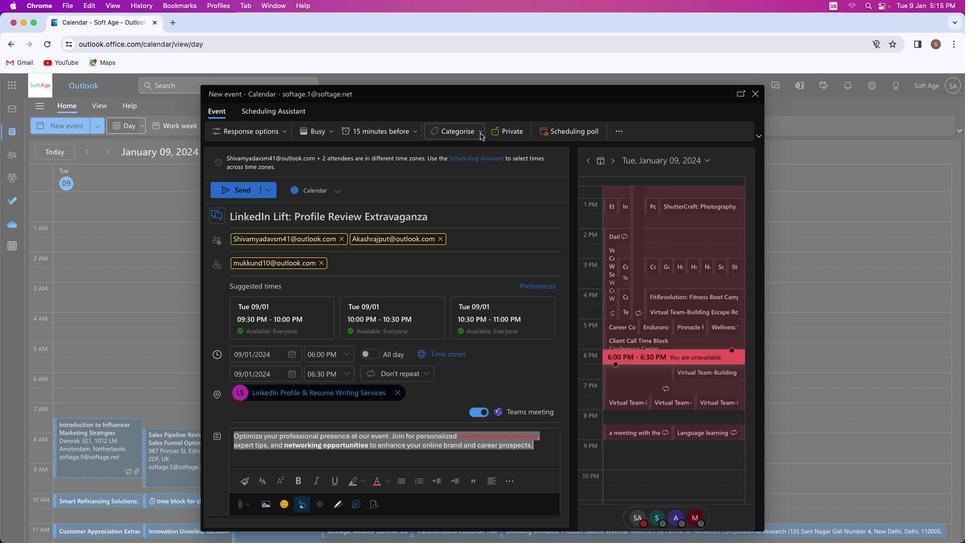 
Action: Mouse moved to (471, 230)
Screenshot: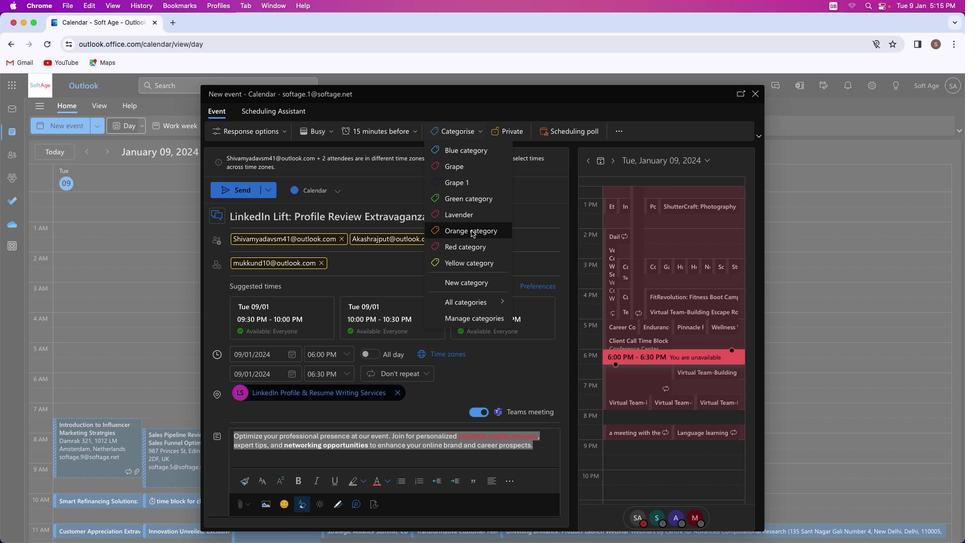 
Action: Mouse pressed left at (471, 230)
Screenshot: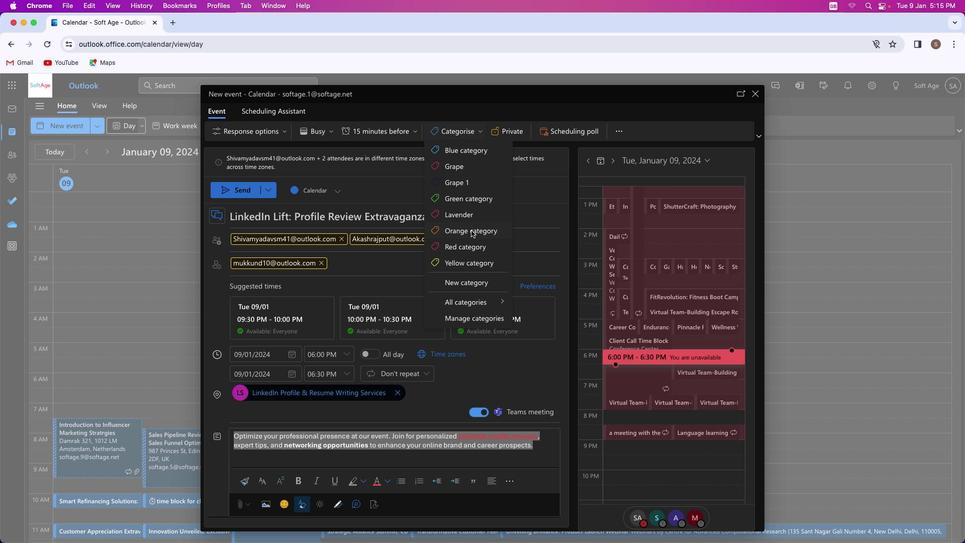 
Action: Mouse moved to (237, 192)
Screenshot: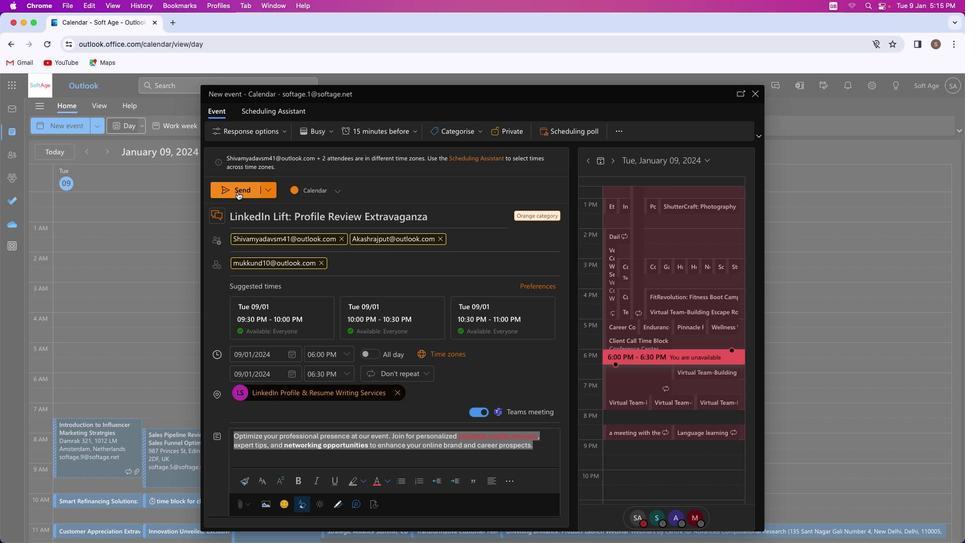 
Action: Mouse pressed left at (237, 192)
Screenshot: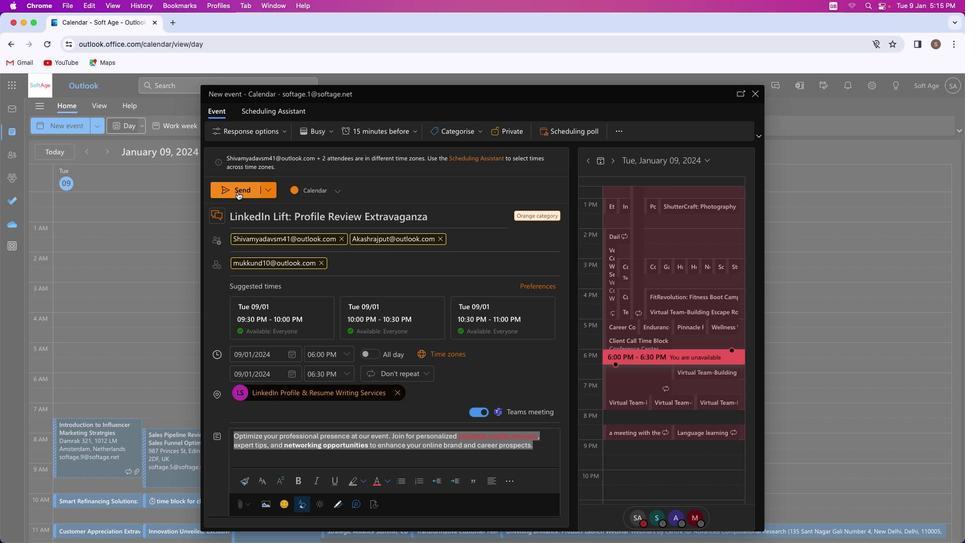 
Action: Mouse moved to (481, 398)
Screenshot: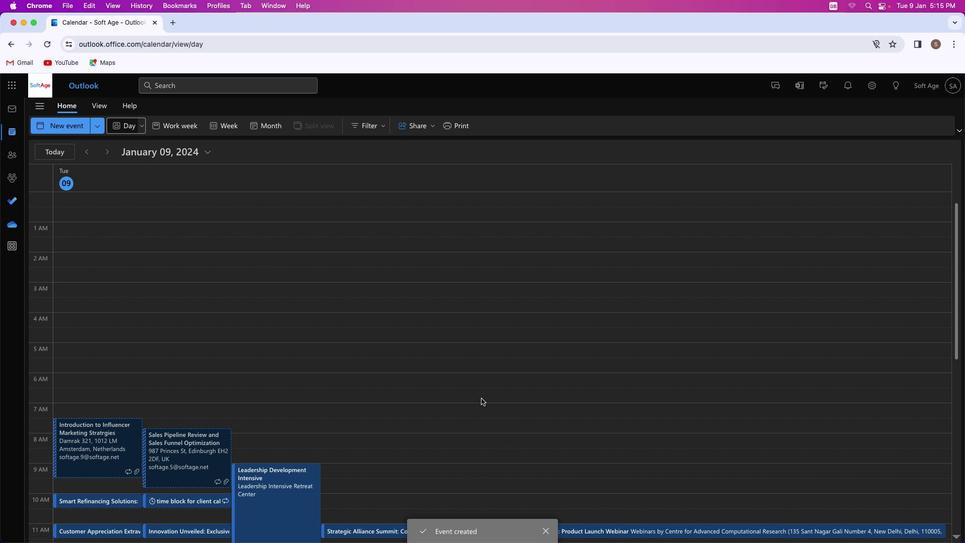 
